 Task: Add Nature's Path Organic Flake Cereal to the cart.
Action: Mouse moved to (799, 285)
Screenshot: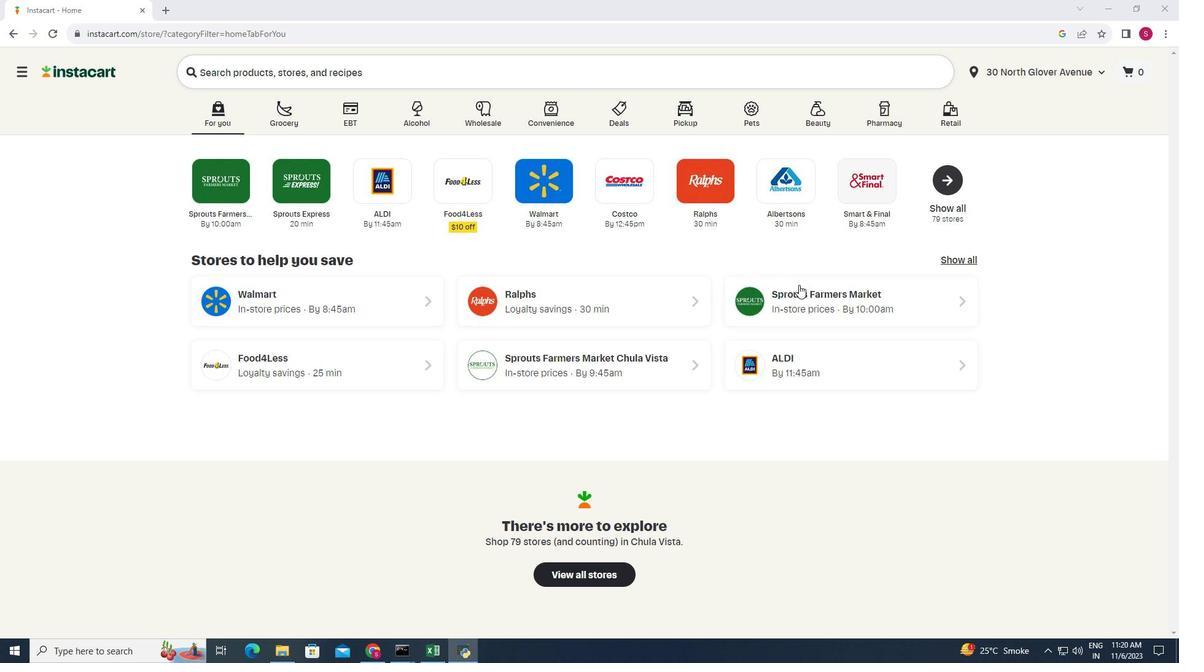 
Action: Mouse pressed left at (799, 285)
Screenshot: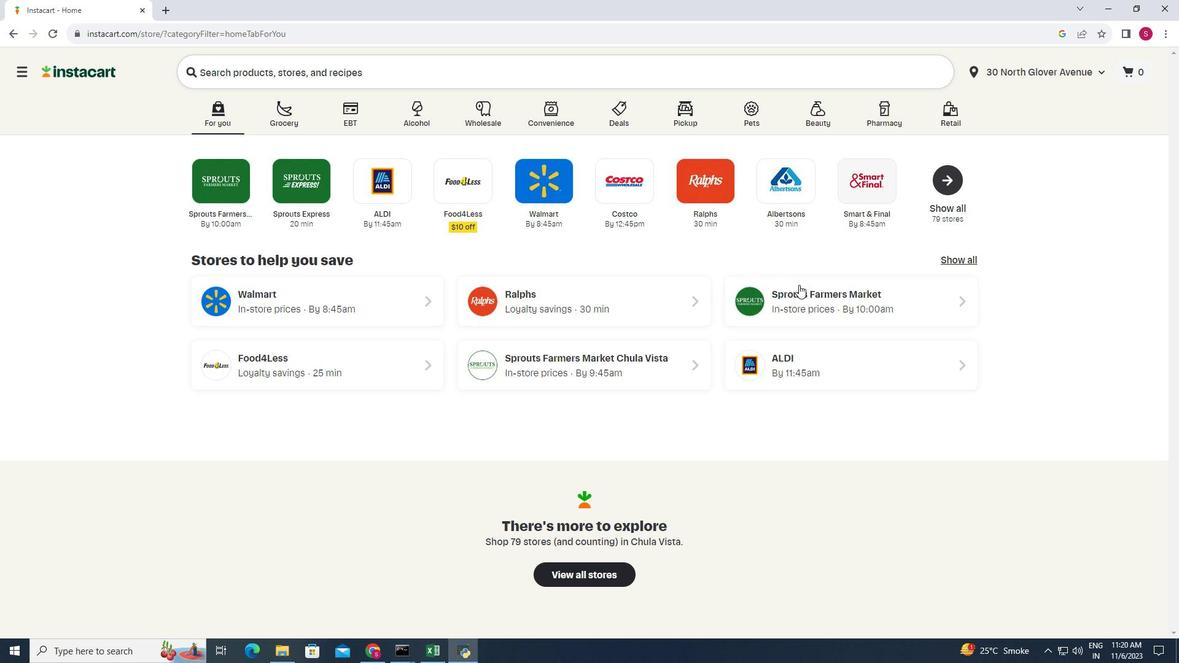 
Action: Mouse moved to (113, 429)
Screenshot: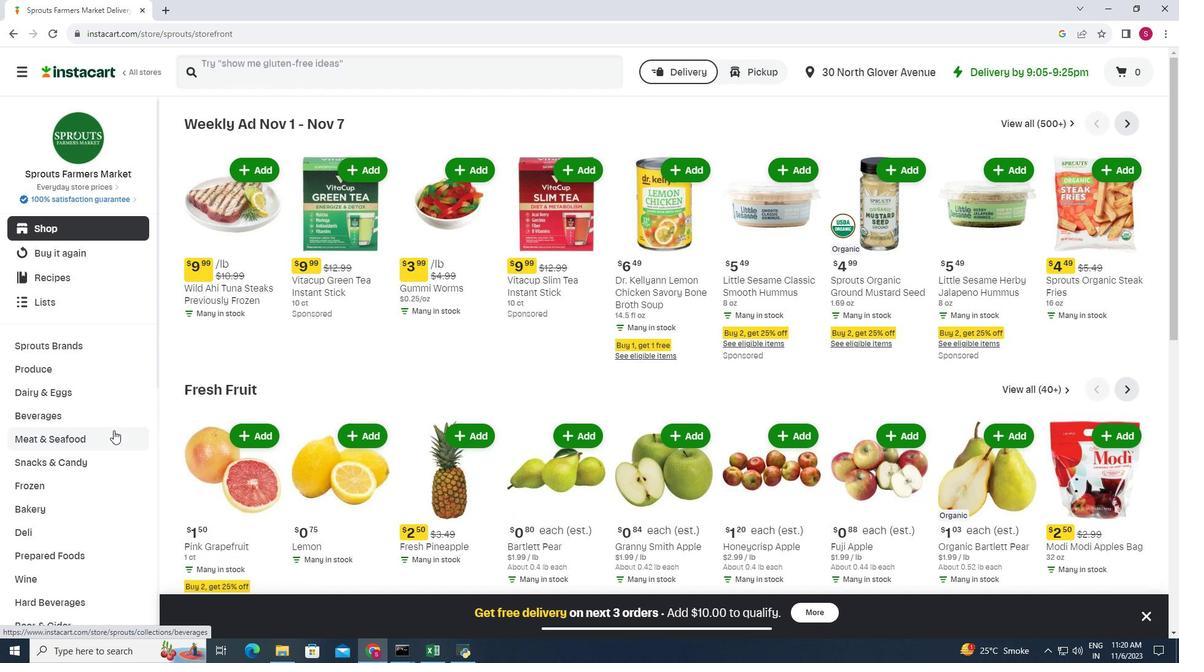 
Action: Mouse scrolled (113, 428) with delta (0, 0)
Screenshot: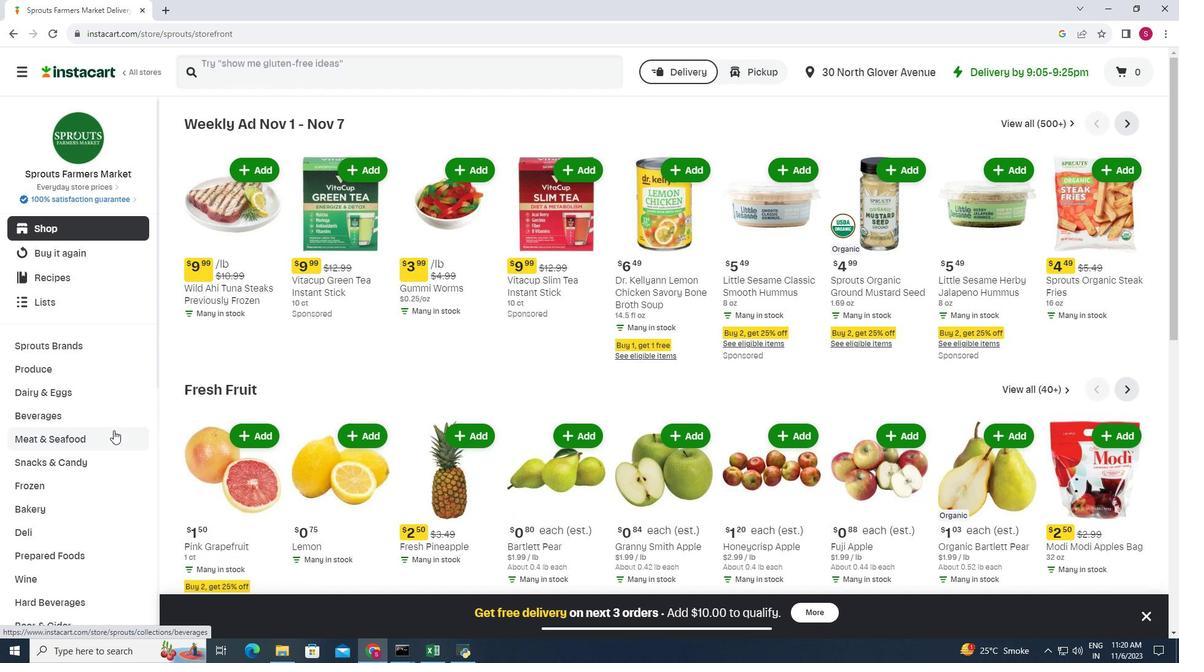 
Action: Mouse moved to (113, 430)
Screenshot: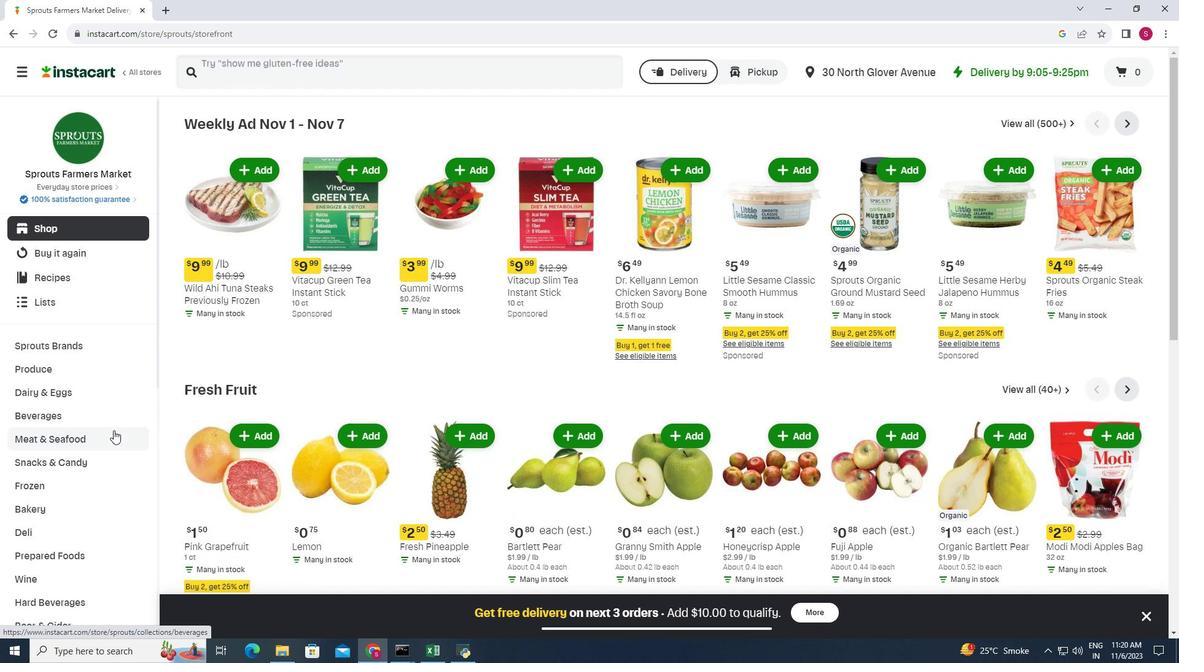 
Action: Mouse scrolled (113, 430) with delta (0, 0)
Screenshot: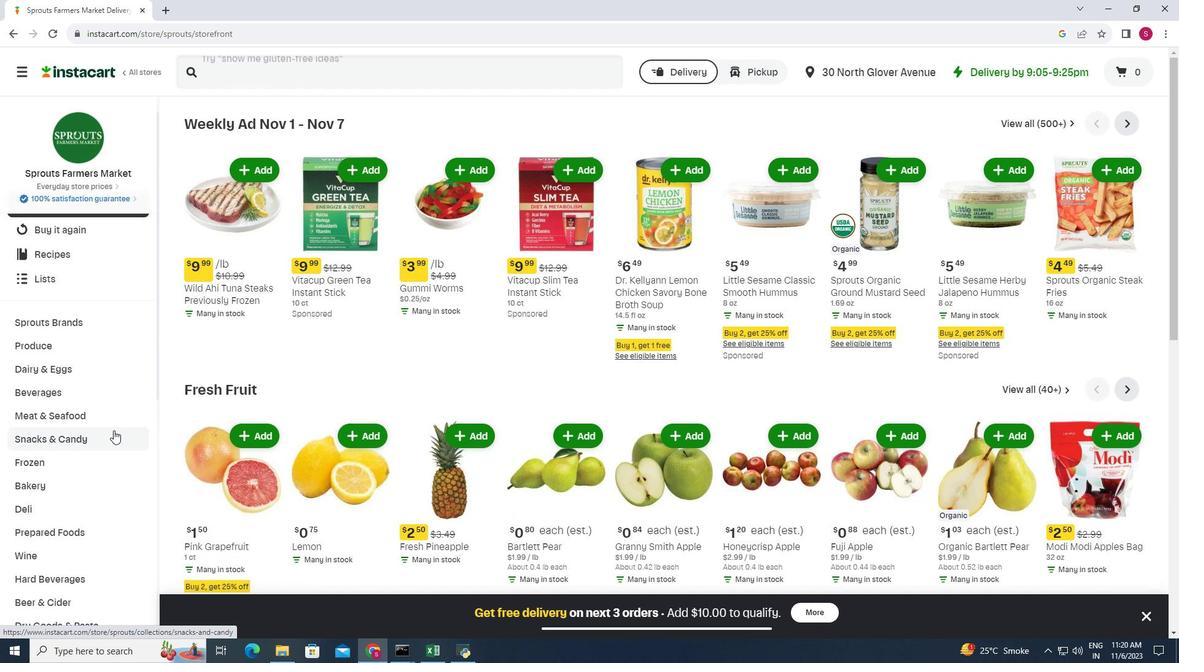 
Action: Mouse scrolled (113, 430) with delta (0, 0)
Screenshot: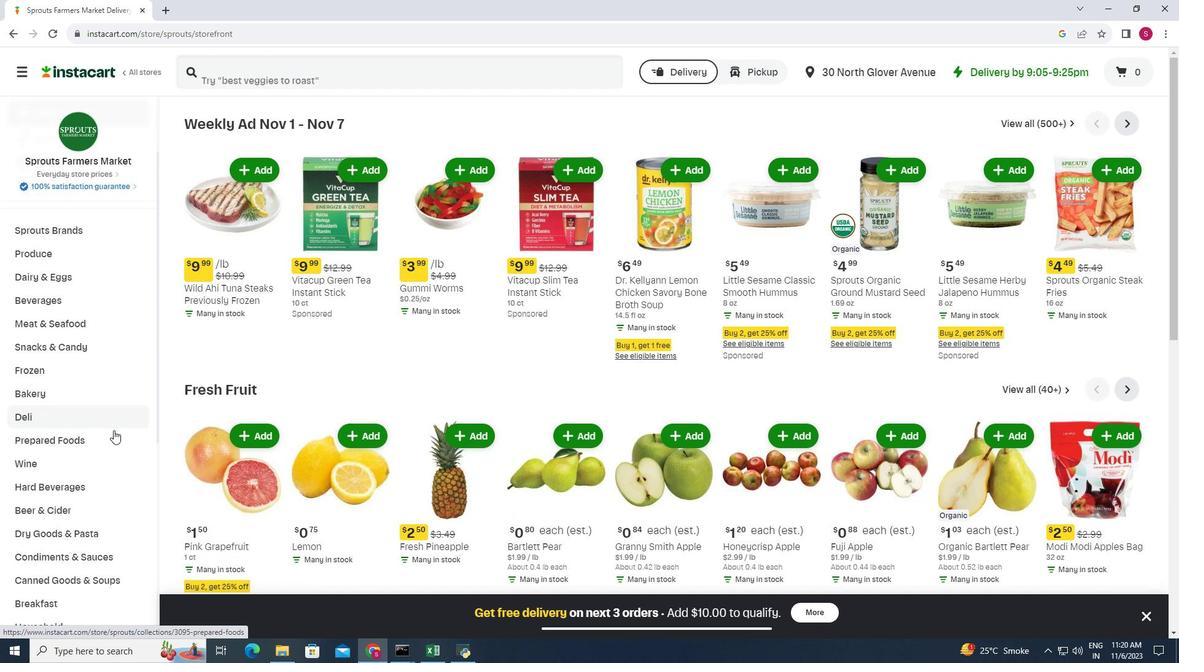 
Action: Mouse moved to (65, 541)
Screenshot: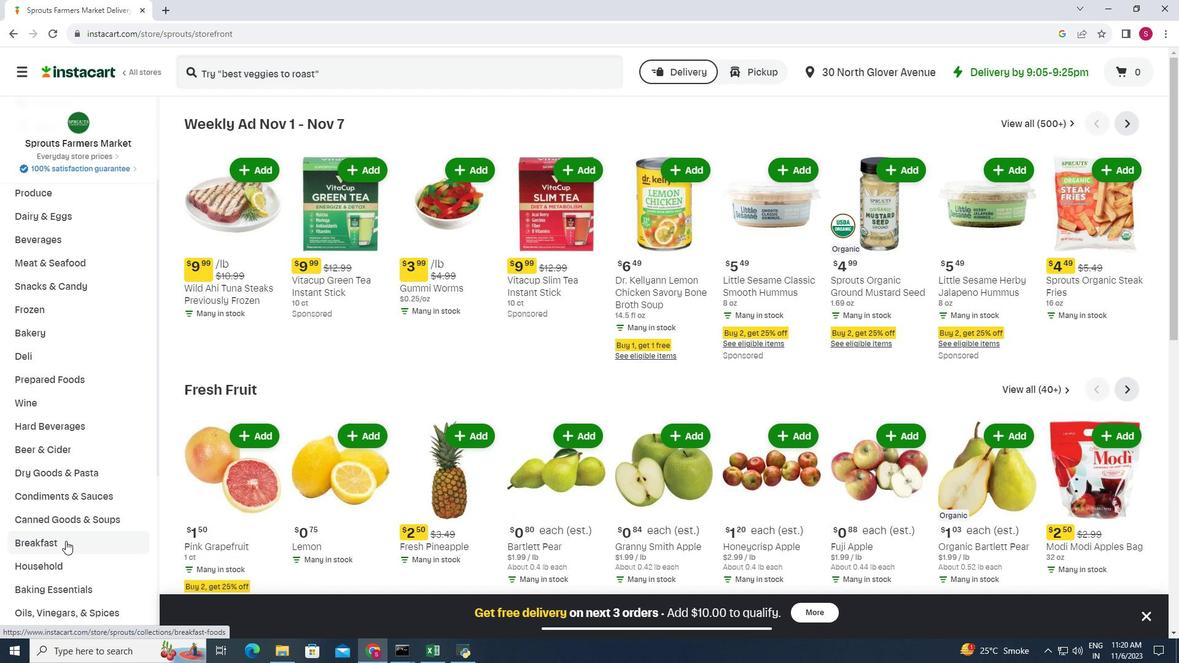 
Action: Mouse pressed left at (65, 541)
Screenshot: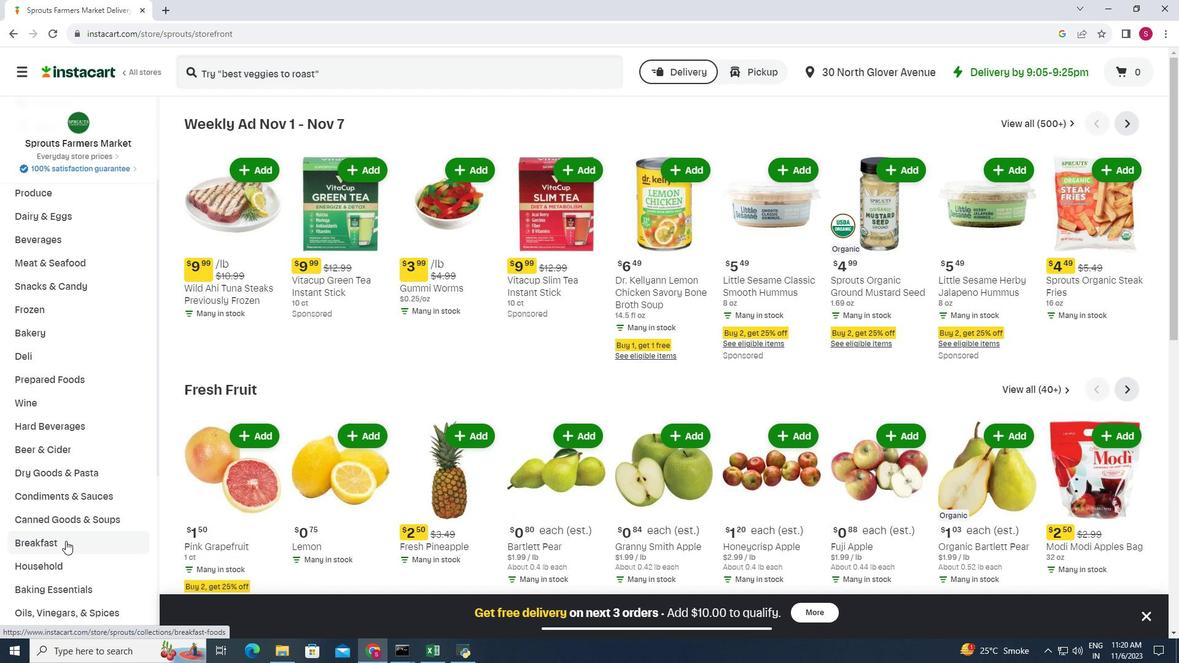 
Action: Mouse moved to (915, 158)
Screenshot: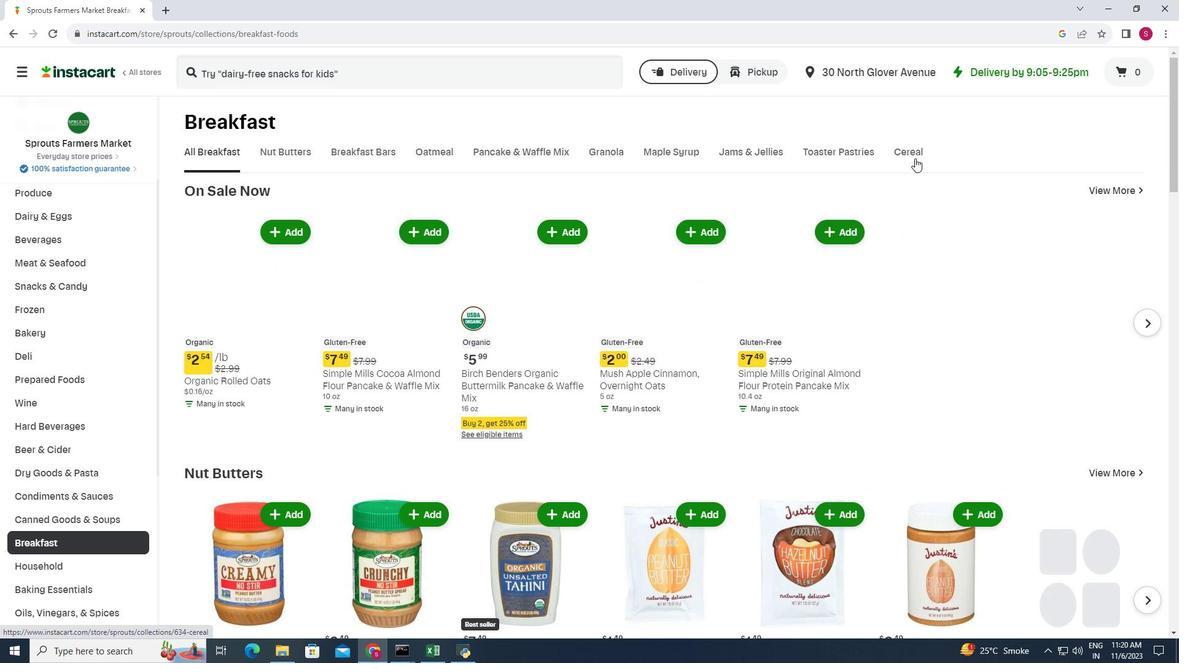 
Action: Mouse pressed left at (915, 158)
Screenshot: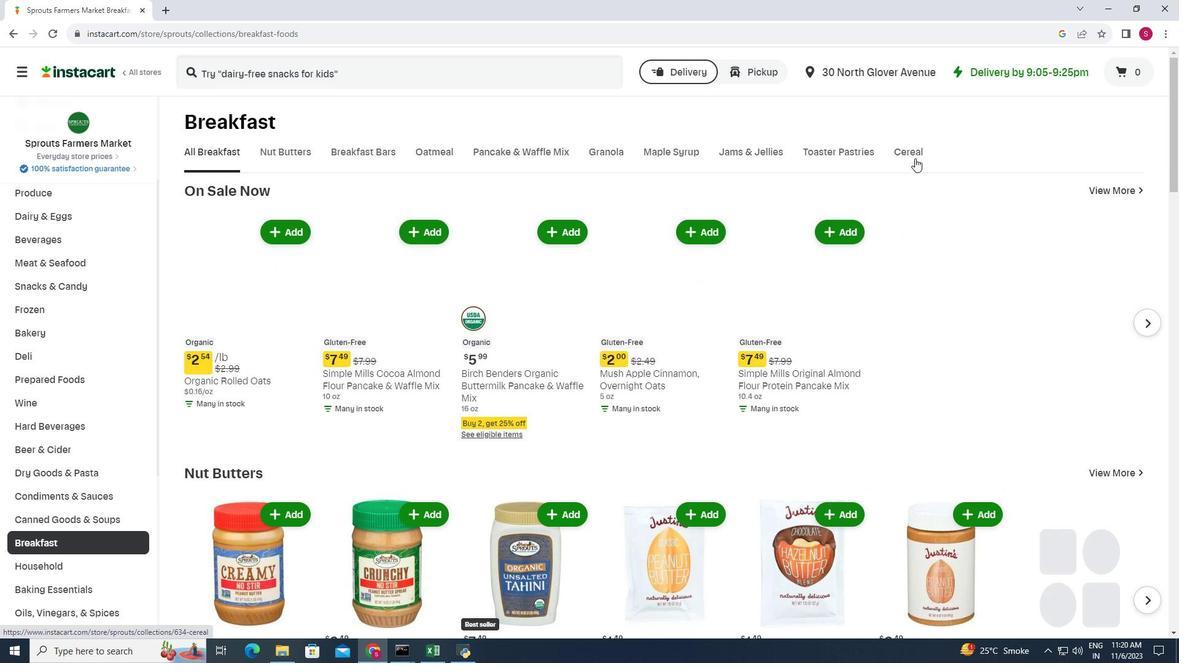 
Action: Mouse moved to (159, 237)
Screenshot: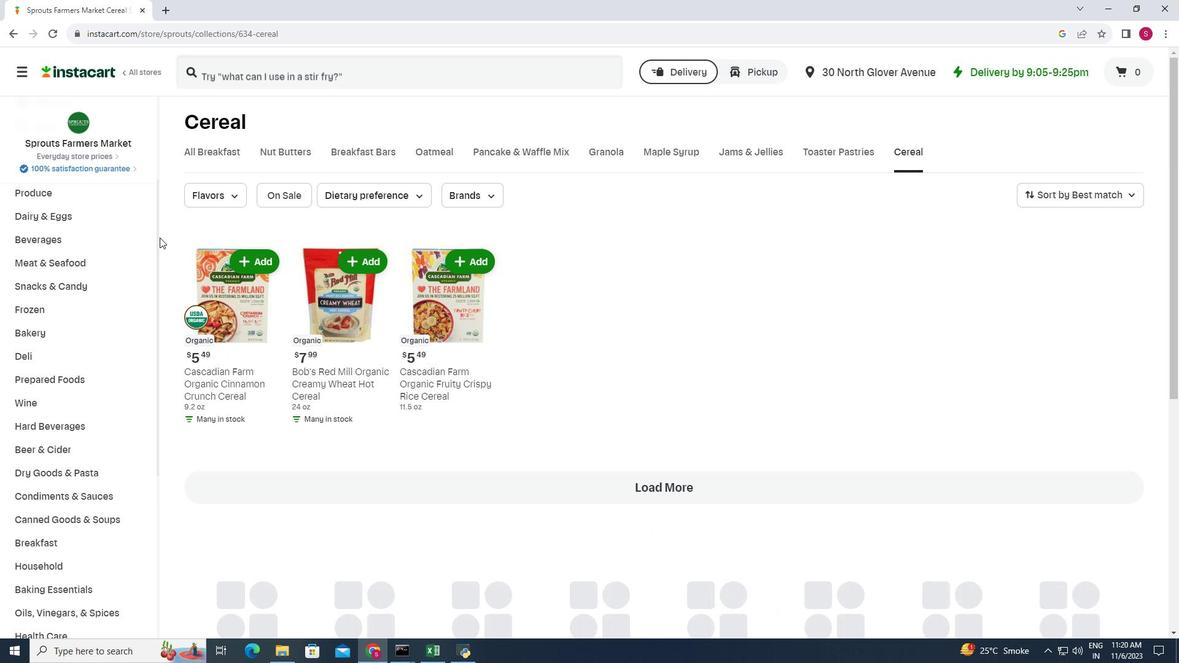 
Action: Mouse scrolled (159, 237) with delta (0, 0)
Screenshot: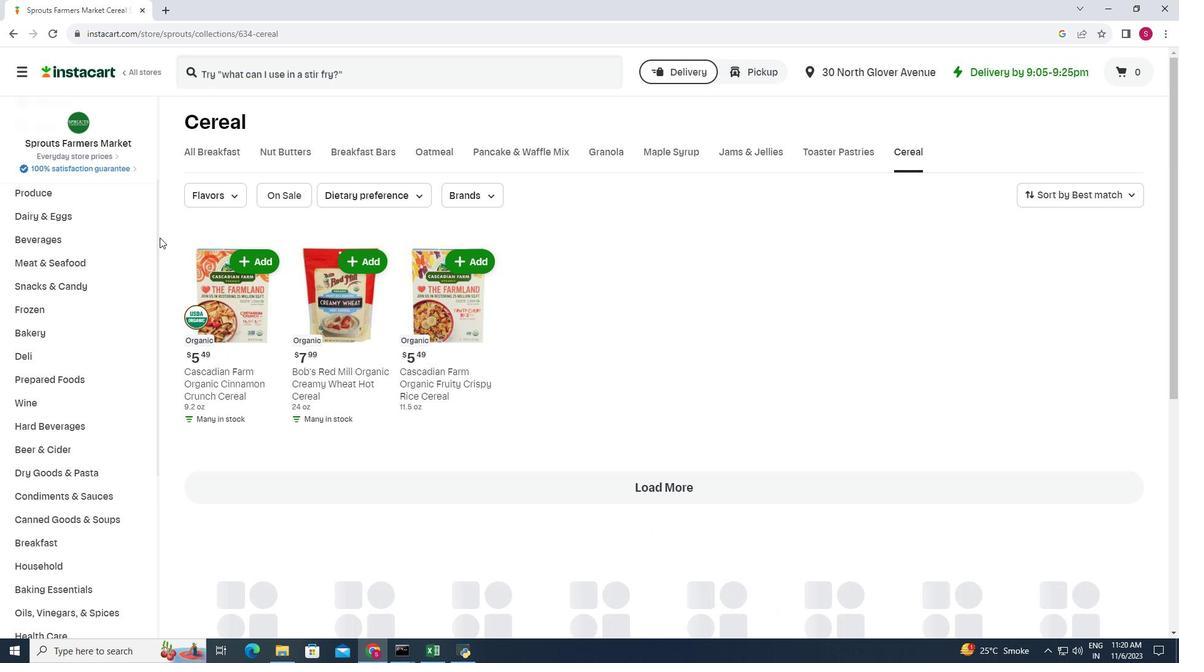 
Action: Mouse moved to (157, 260)
Screenshot: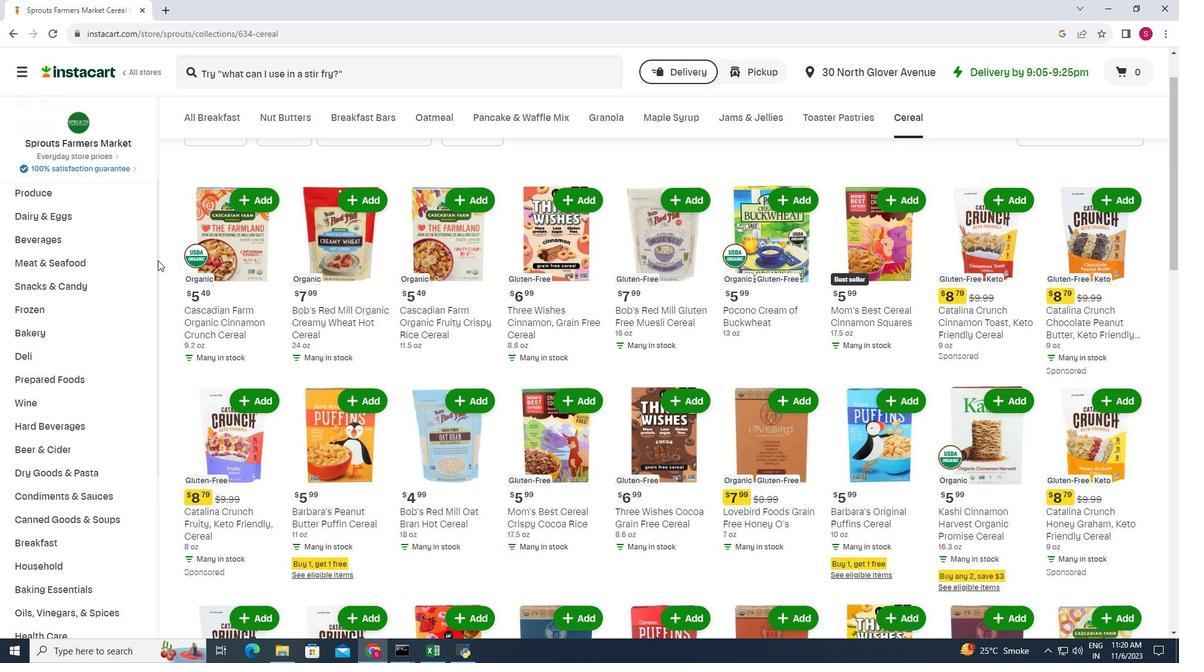 
Action: Mouse scrolled (157, 259) with delta (0, 0)
Screenshot: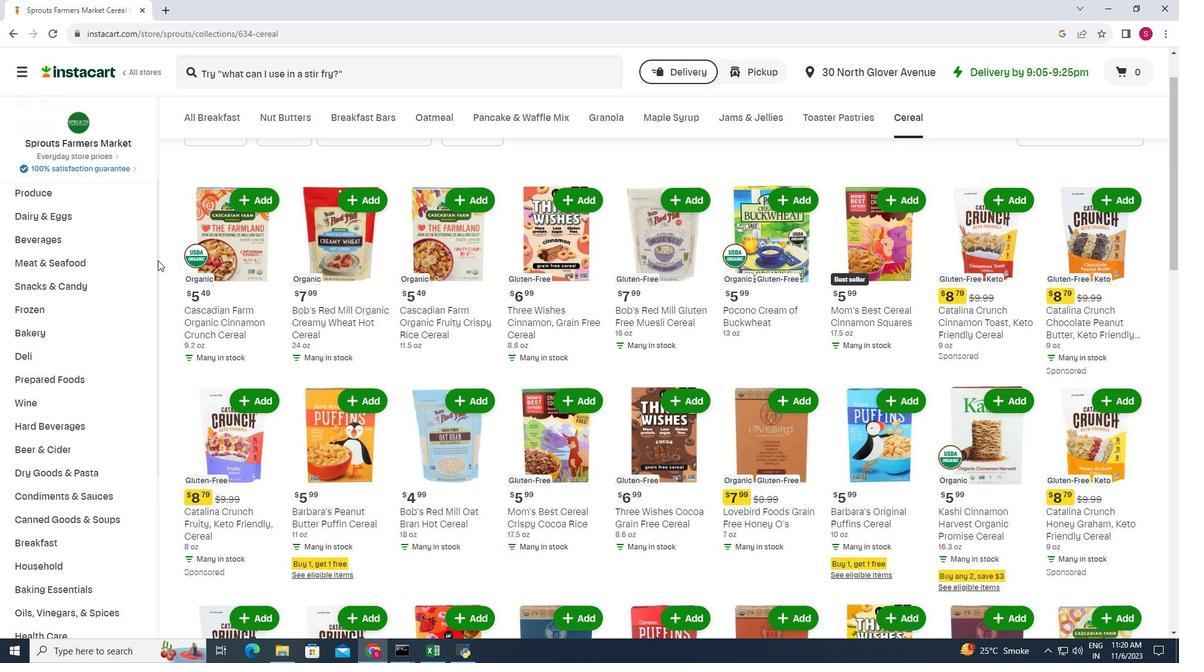 
Action: Mouse moved to (156, 272)
Screenshot: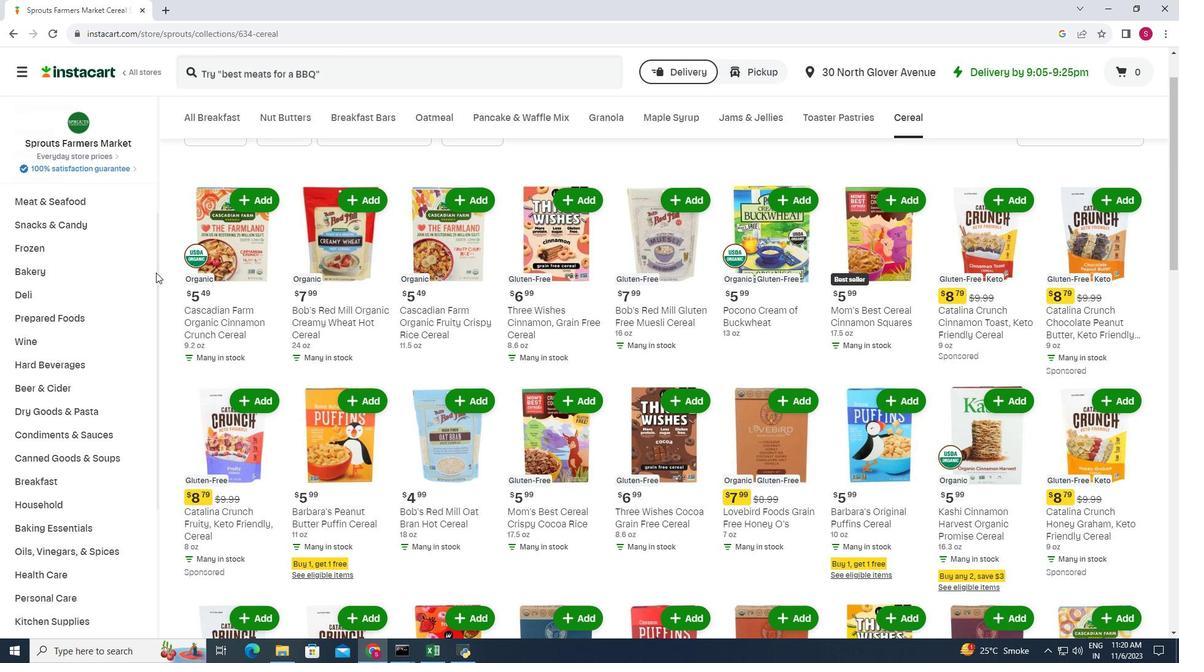 
Action: Mouse scrolled (156, 273) with delta (0, 0)
Screenshot: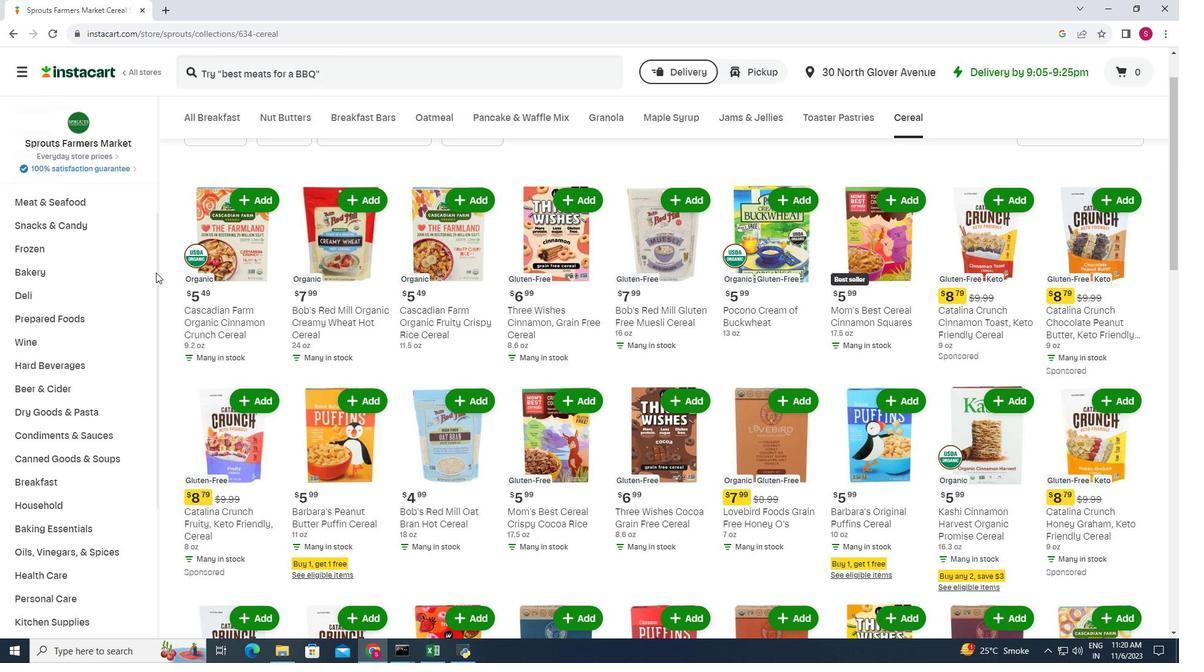 
Action: Mouse moved to (177, 272)
Screenshot: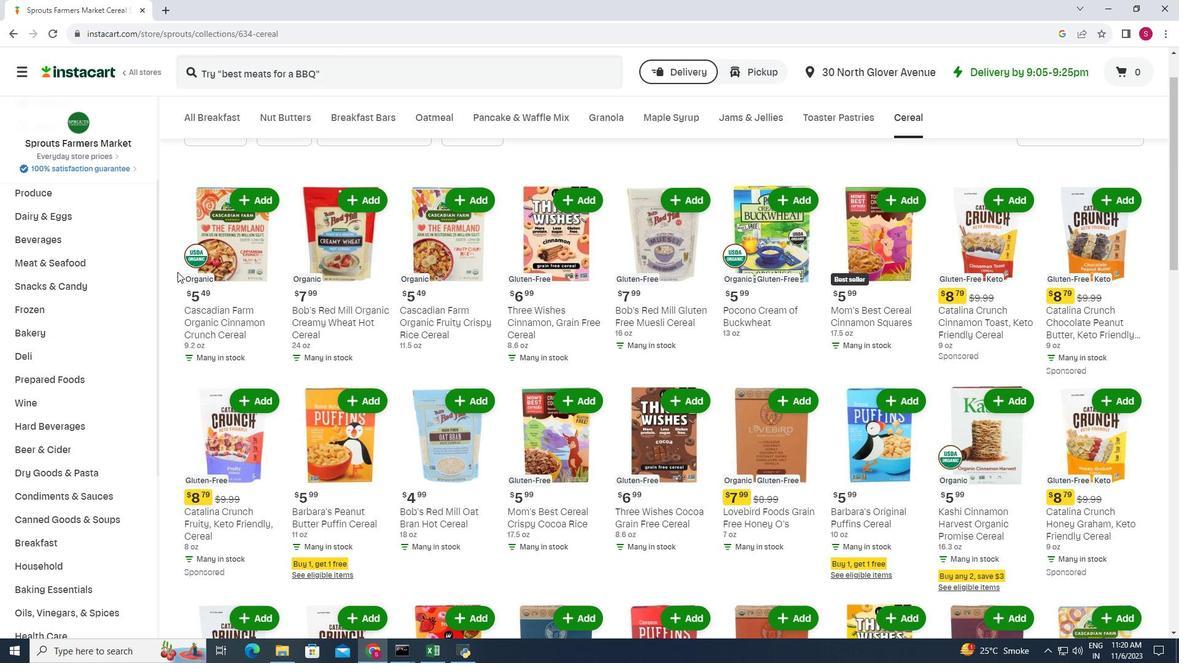 
Action: Mouse scrolled (177, 272) with delta (0, 0)
Screenshot: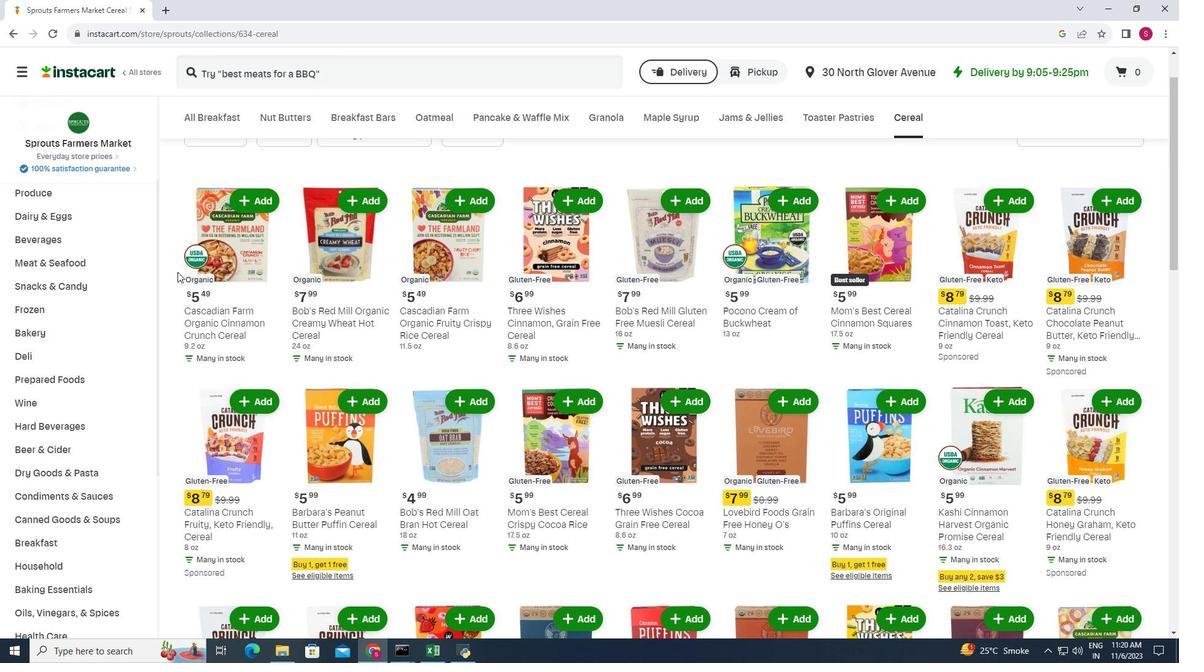 
Action: Mouse moved to (178, 273)
Screenshot: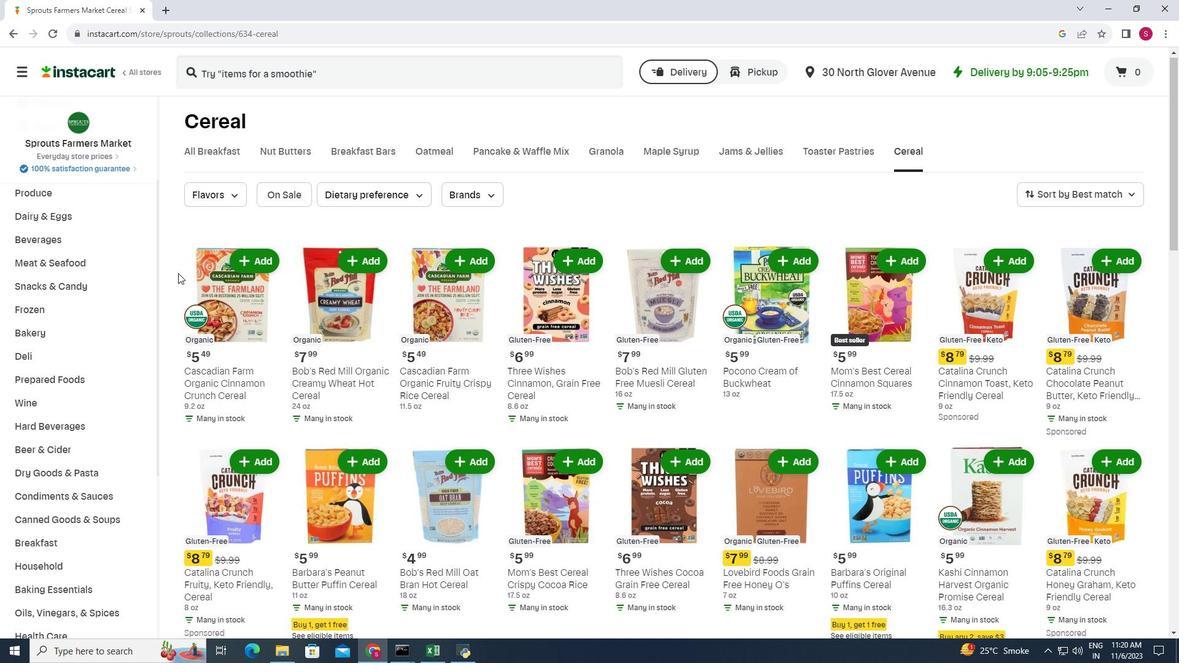 
Action: Mouse scrolled (178, 272) with delta (0, 0)
Screenshot: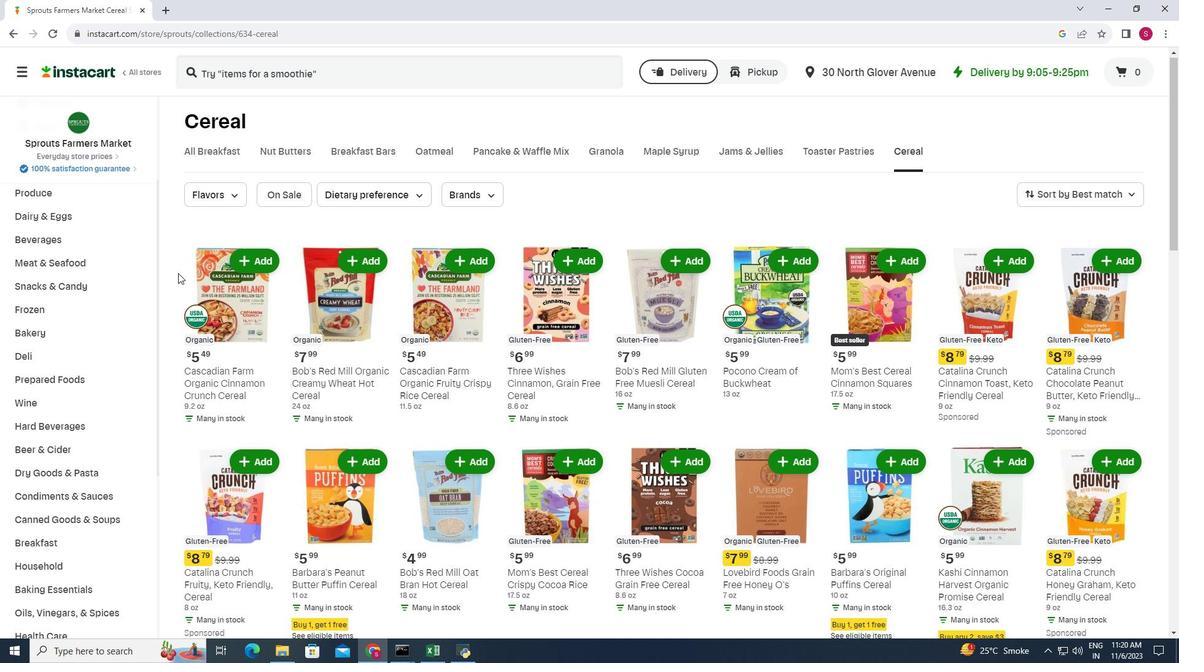 
Action: Mouse moved to (699, 345)
Screenshot: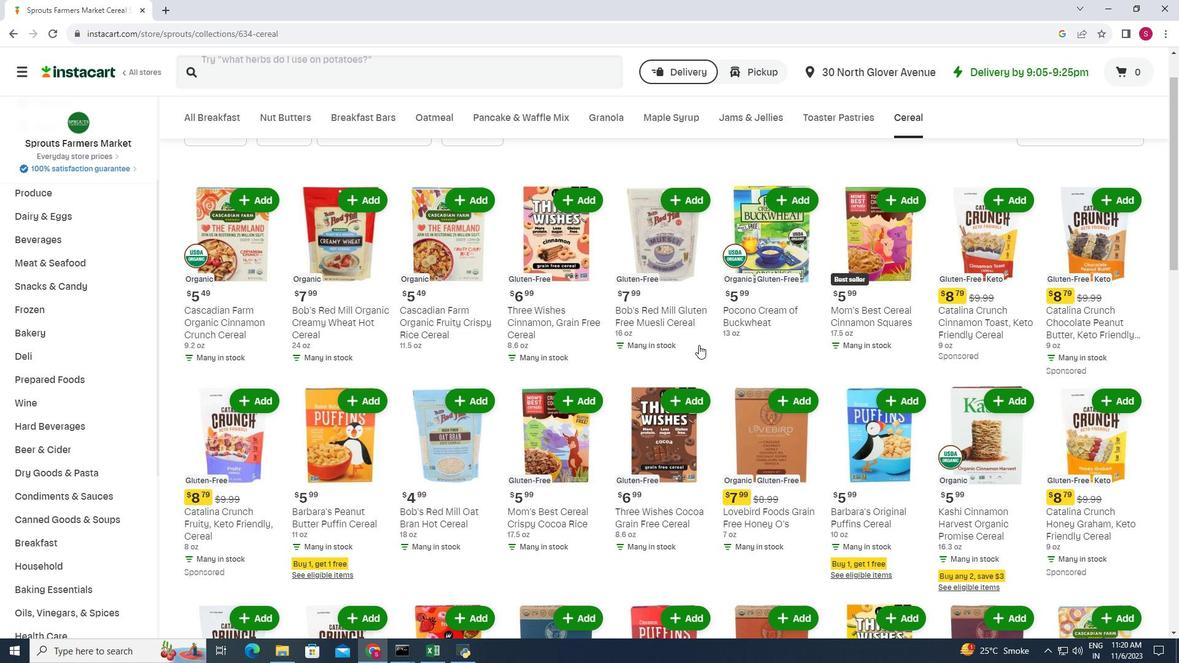 
Action: Mouse scrolled (699, 344) with delta (0, 0)
Screenshot: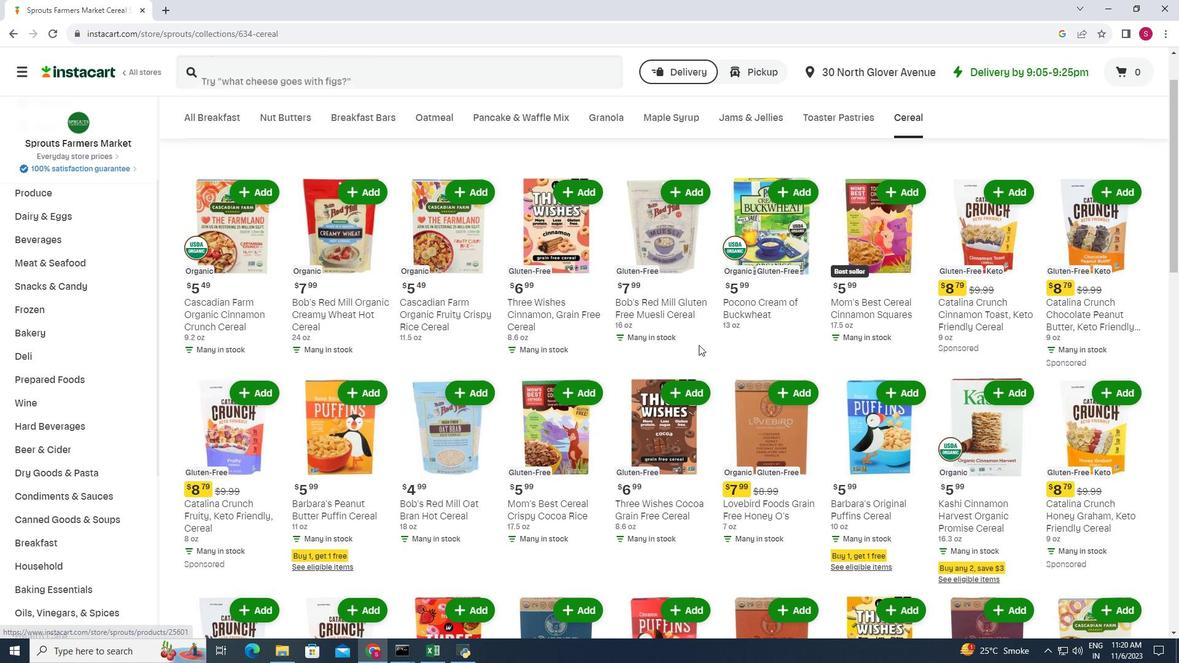 
Action: Mouse moved to (718, 338)
Screenshot: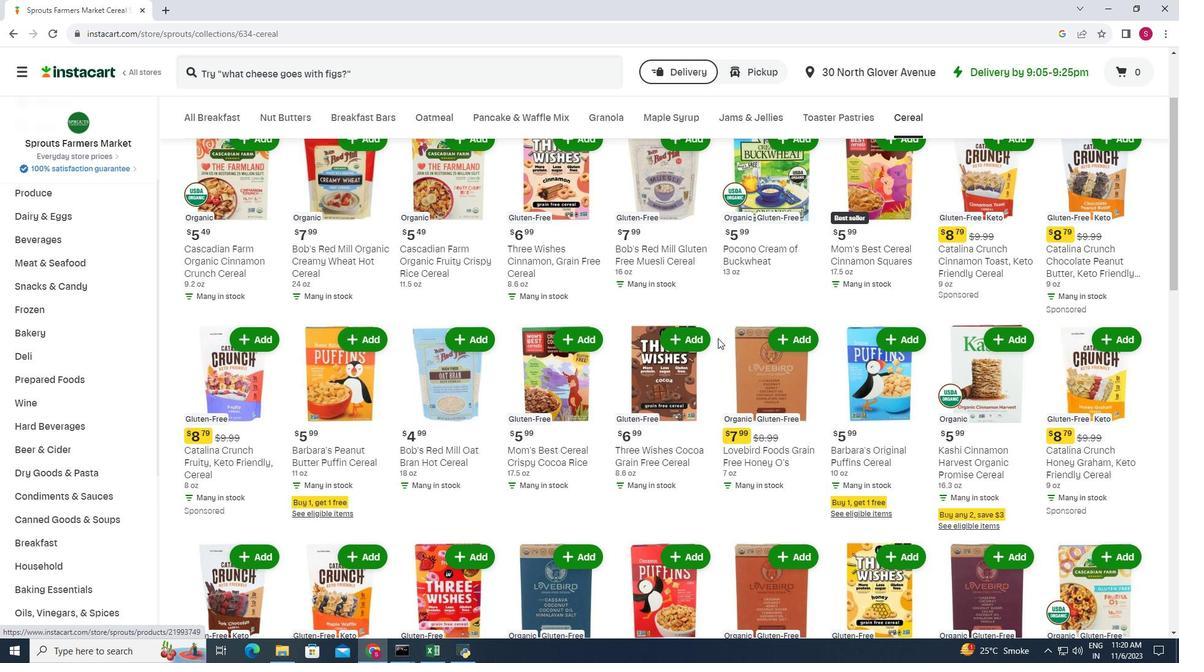 
Action: Mouse scrolled (718, 337) with delta (0, 0)
Screenshot: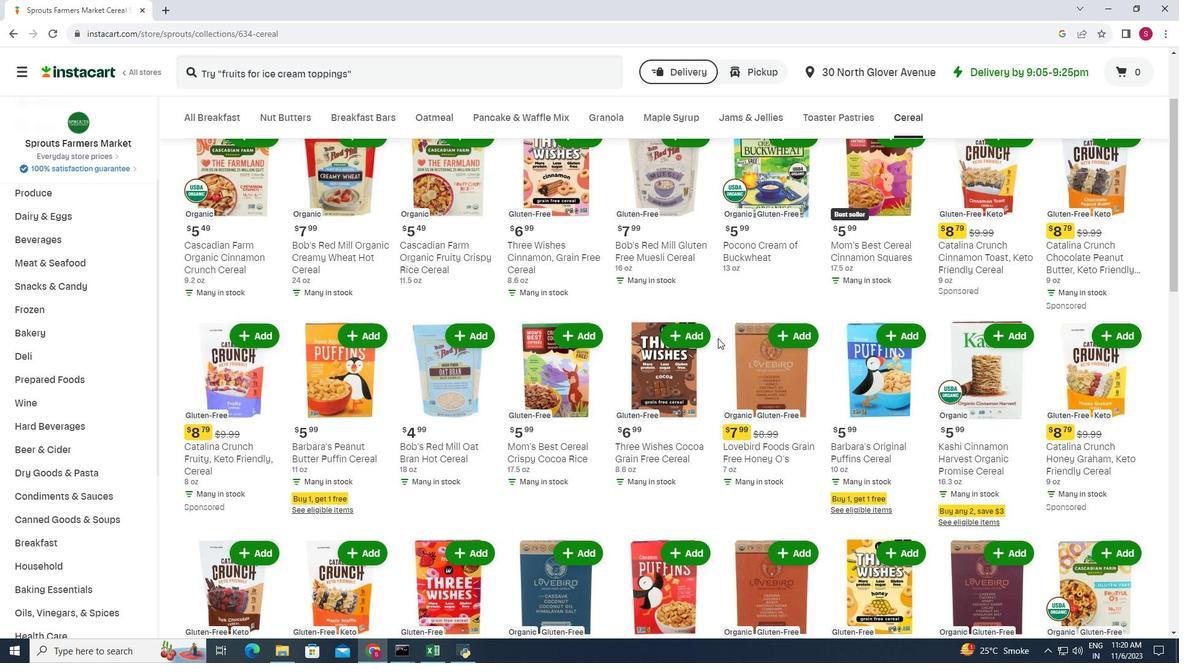 
Action: Mouse scrolled (718, 337) with delta (0, 0)
Screenshot: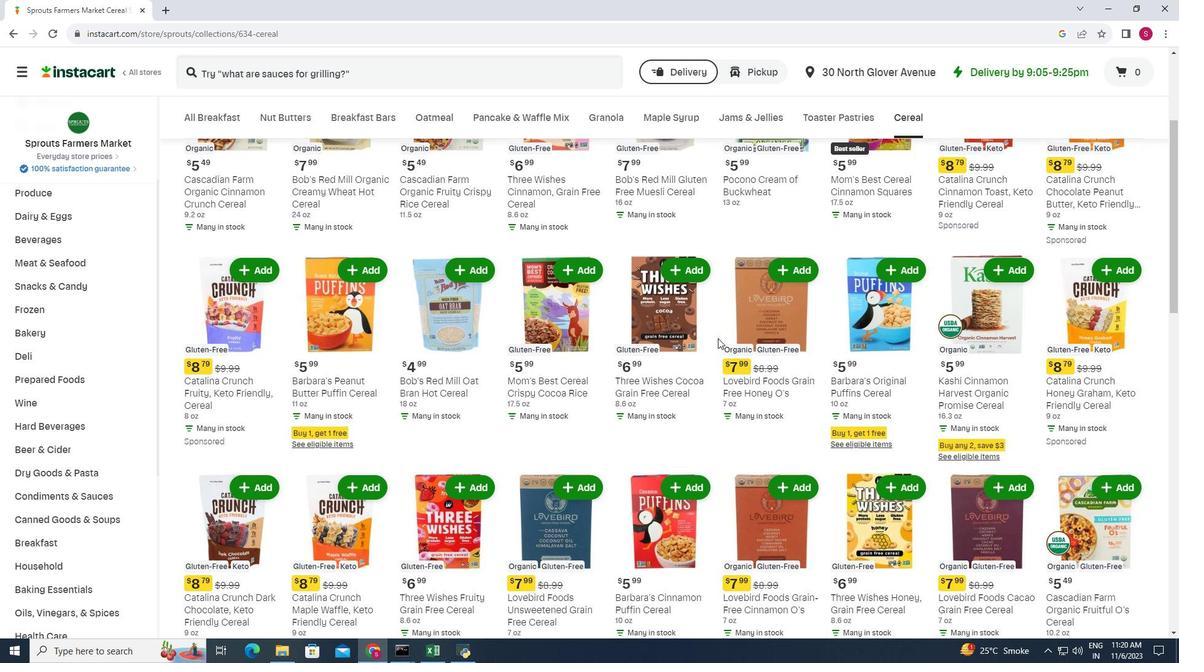 
Action: Mouse scrolled (718, 339) with delta (0, 0)
Screenshot: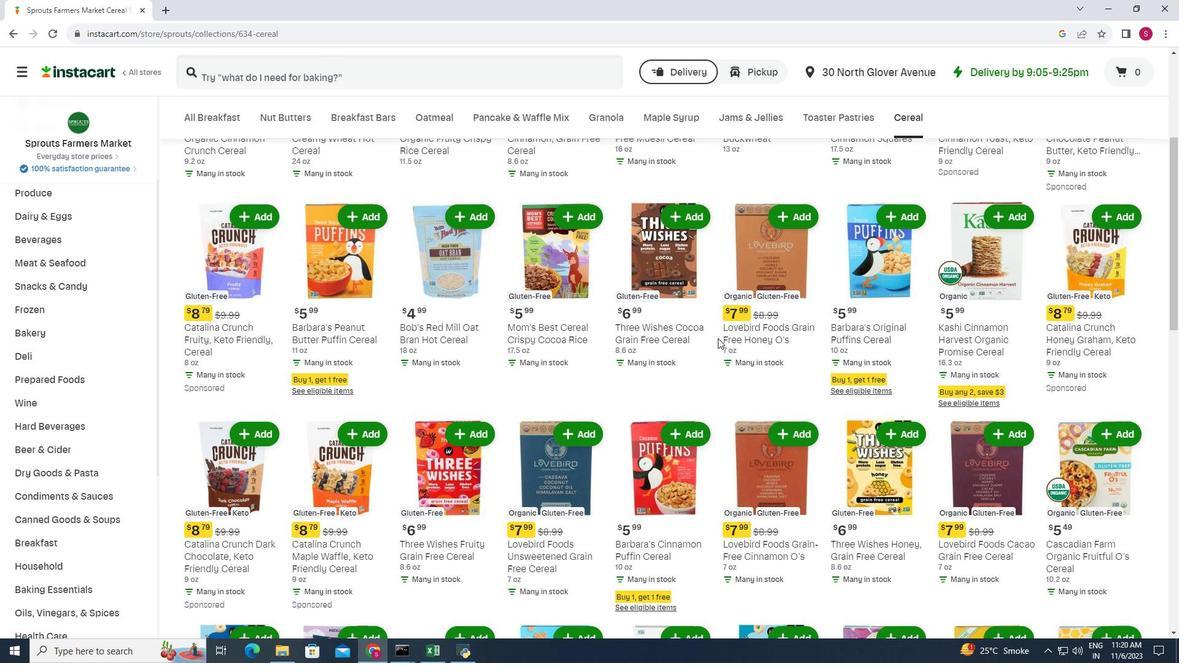 
Action: Mouse scrolled (718, 337) with delta (0, 0)
Screenshot: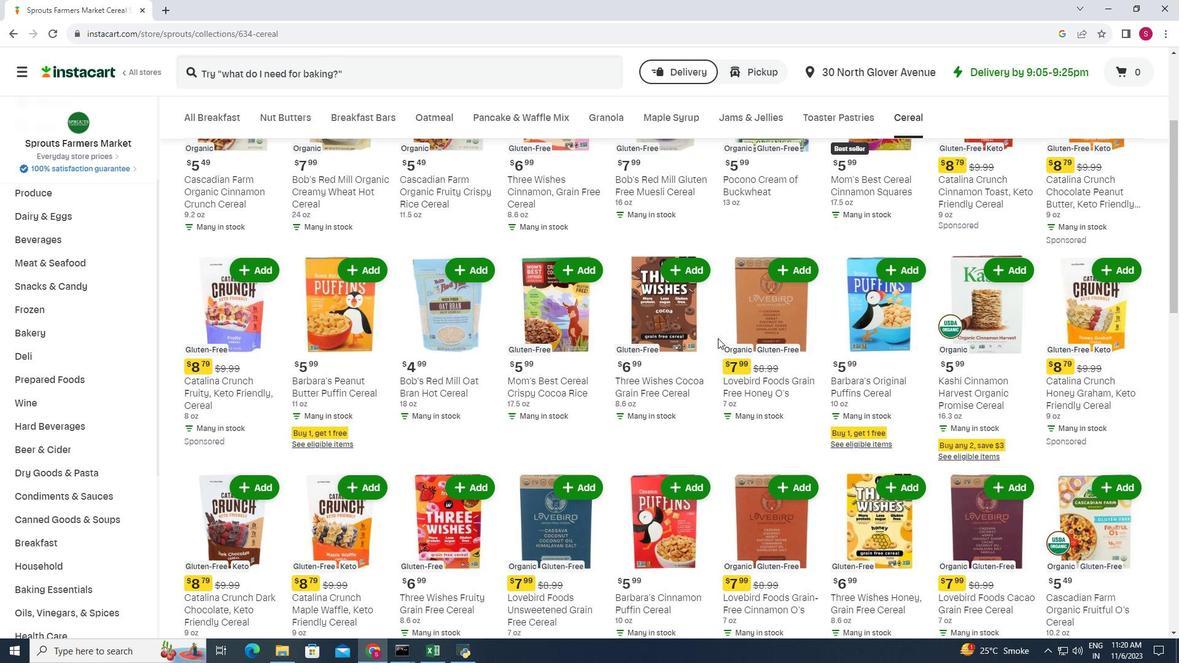 
Action: Mouse scrolled (718, 337) with delta (0, 0)
Screenshot: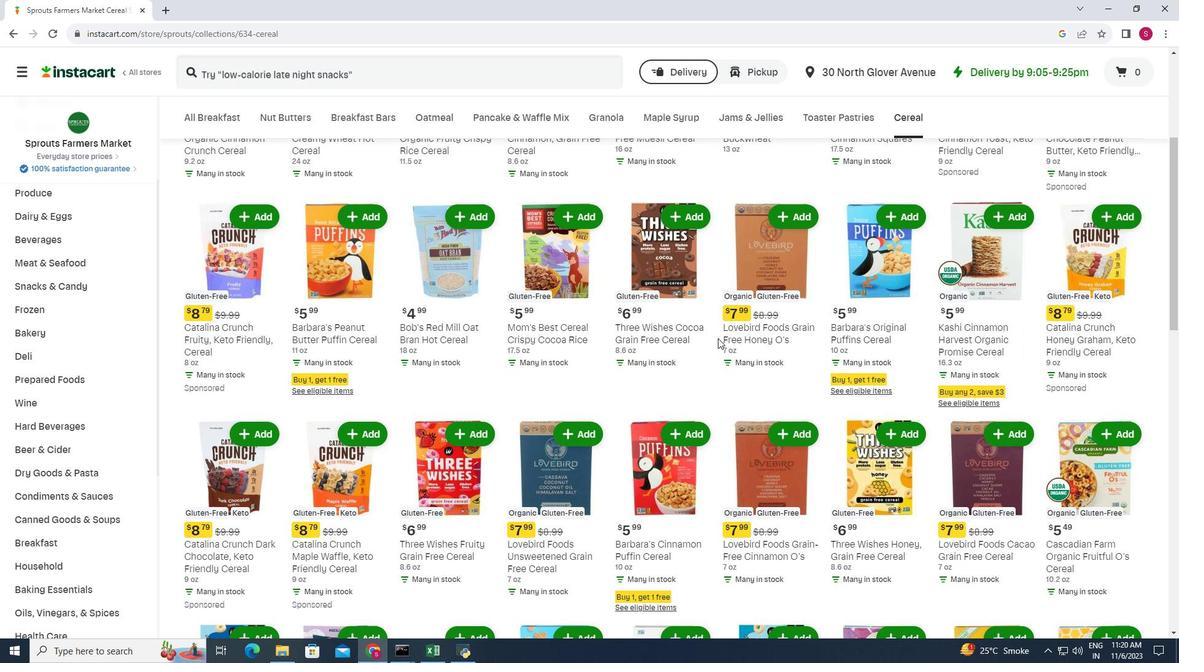 
Action: Mouse scrolled (718, 337) with delta (0, 0)
Screenshot: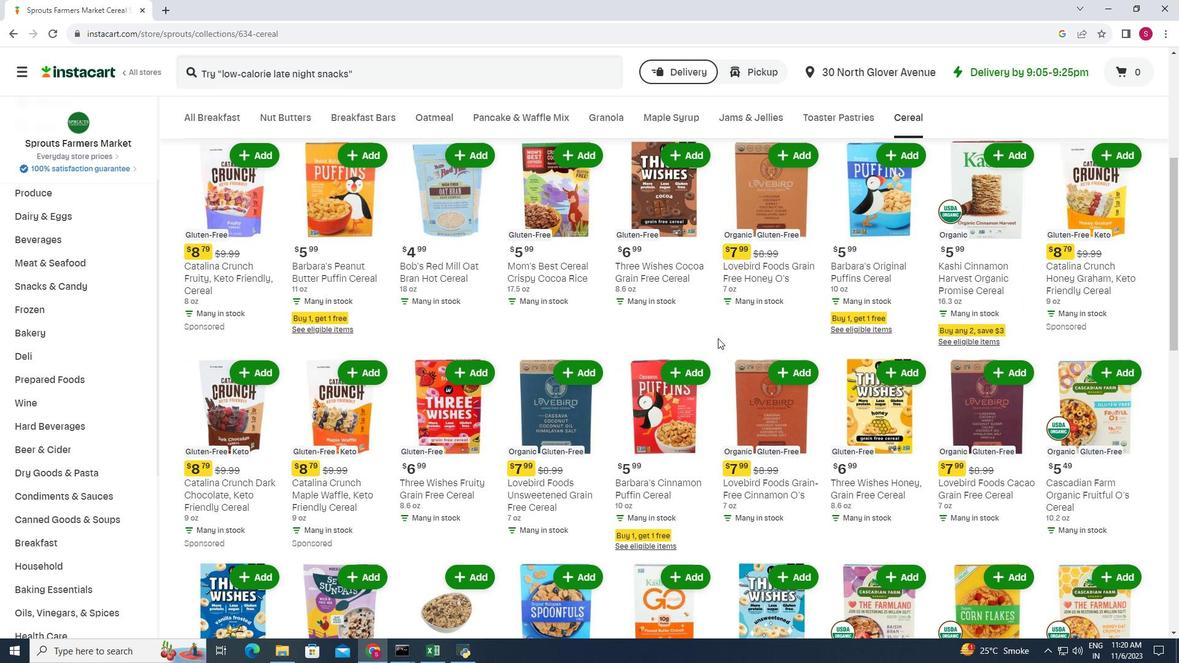 
Action: Mouse scrolled (718, 337) with delta (0, 0)
Screenshot: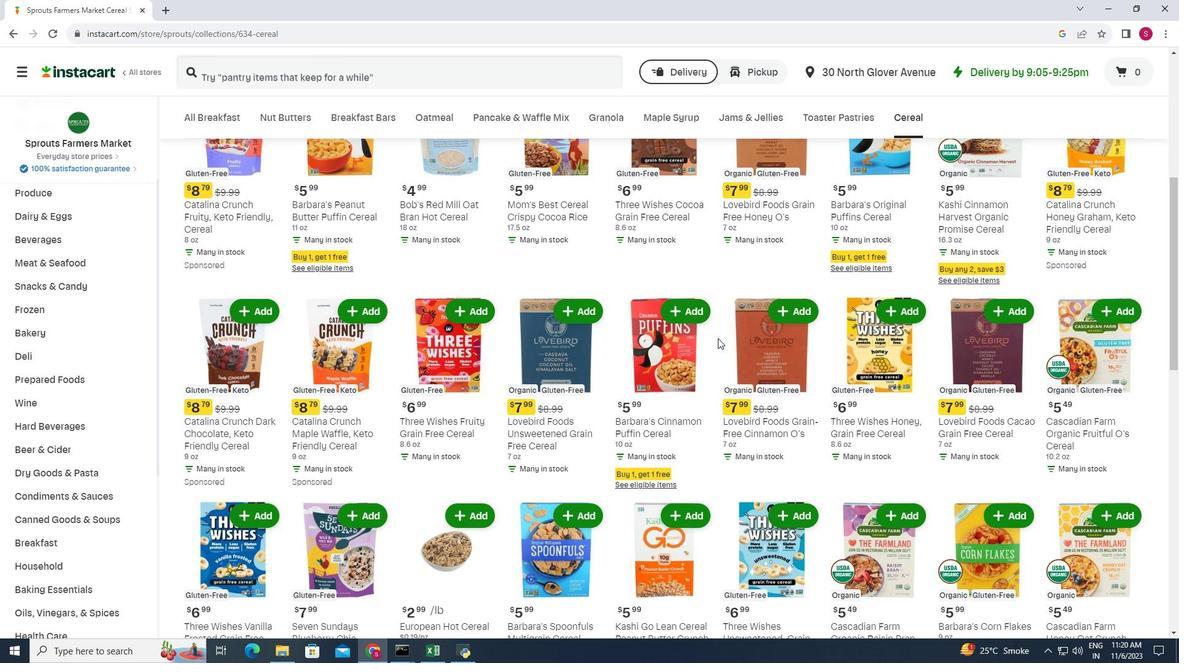 
Action: Mouse scrolled (718, 337) with delta (0, 0)
Screenshot: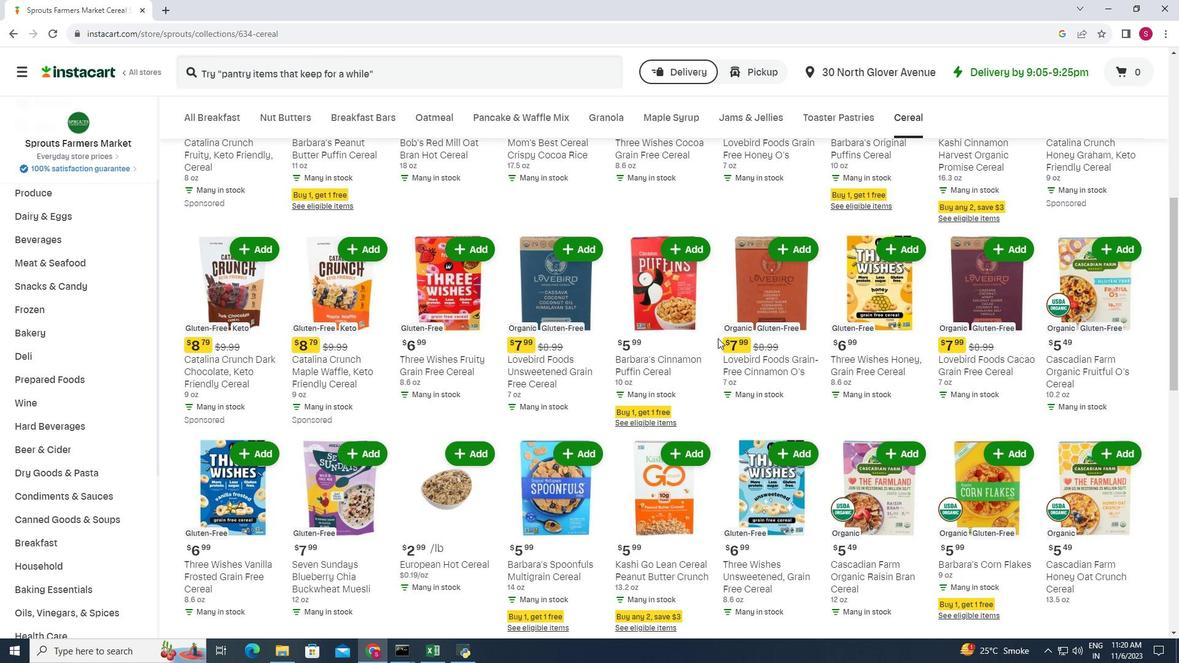 
Action: Mouse scrolled (718, 337) with delta (0, 0)
Screenshot: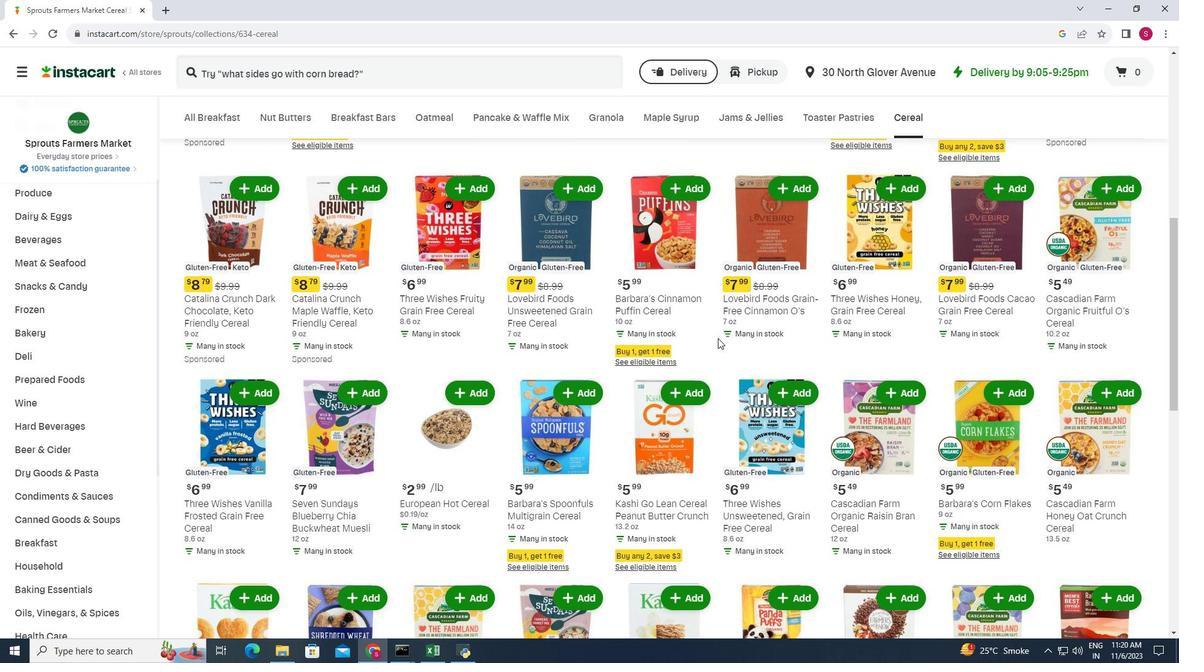 
Action: Mouse scrolled (718, 337) with delta (0, 0)
Screenshot: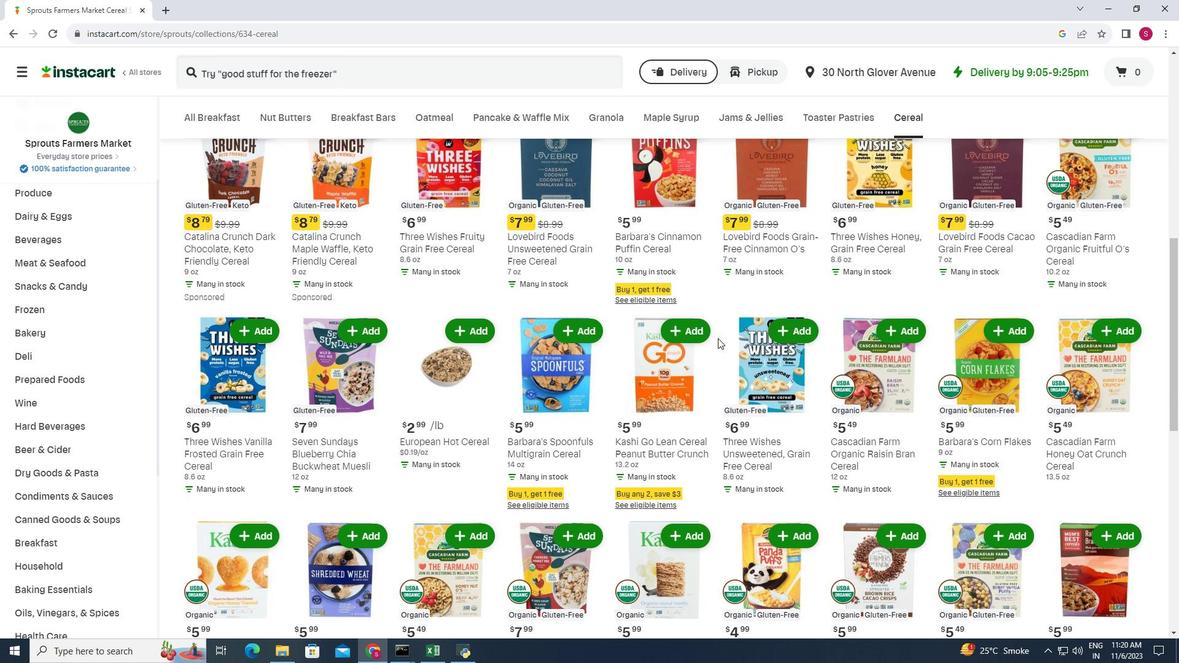 
Action: Mouse scrolled (718, 337) with delta (0, 0)
Screenshot: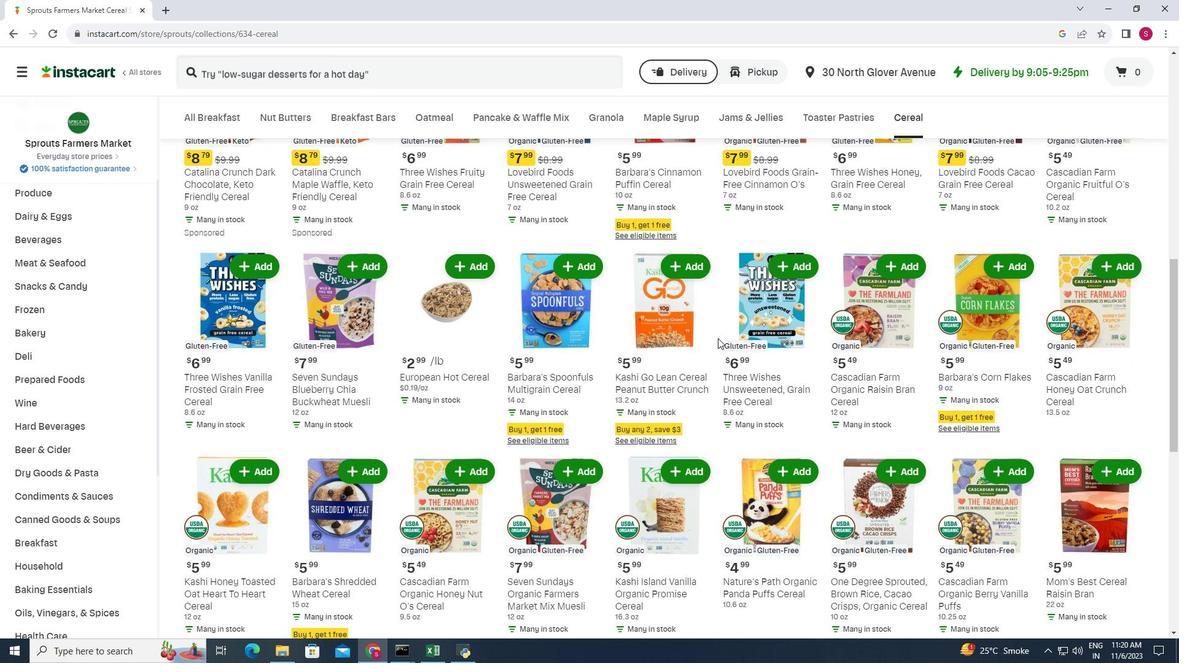 
Action: Mouse scrolled (718, 337) with delta (0, 0)
Screenshot: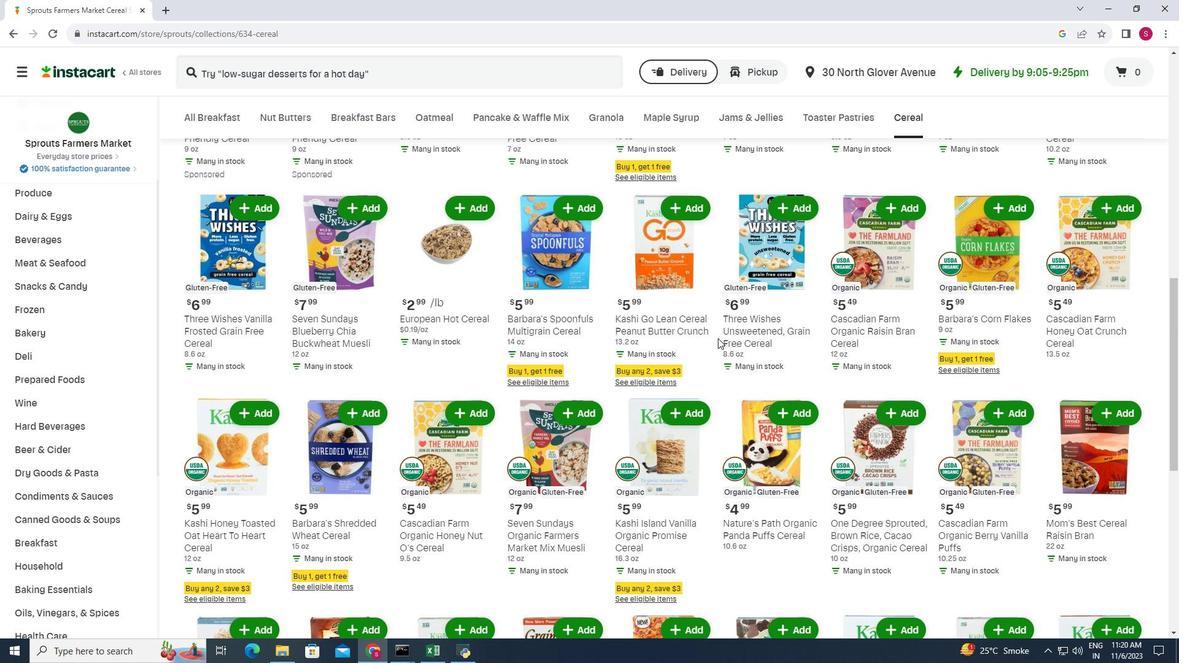 
Action: Mouse scrolled (718, 337) with delta (0, 0)
Screenshot: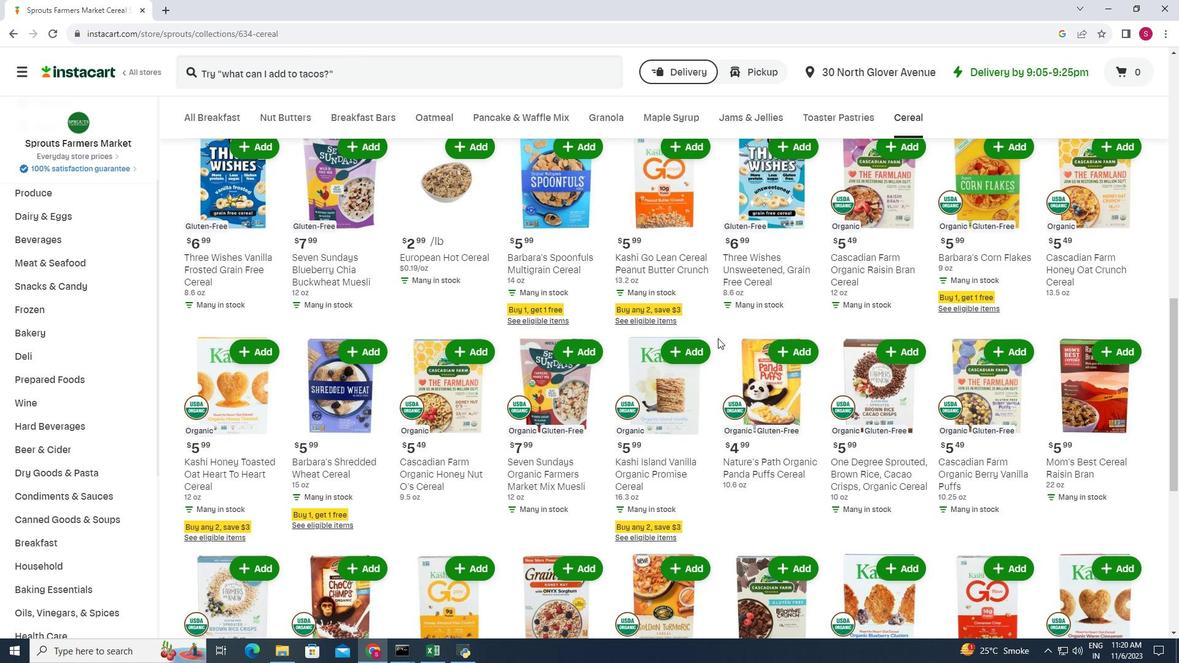 
Action: Mouse moved to (718, 338)
Screenshot: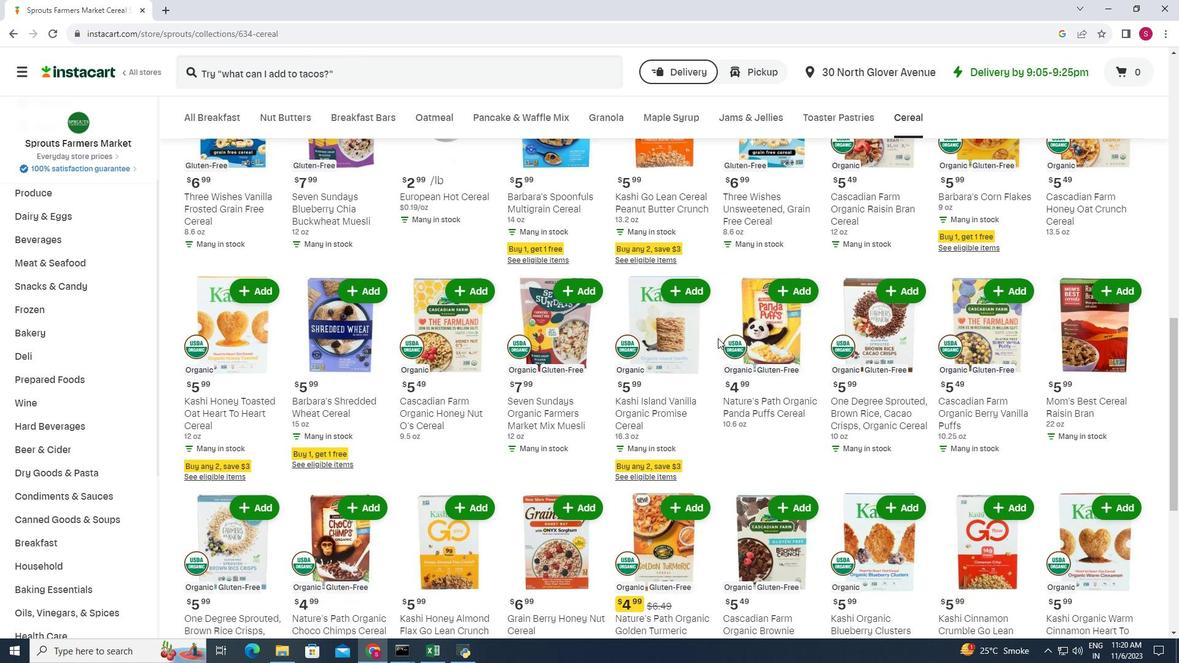 
Action: Mouse scrolled (718, 337) with delta (0, 0)
Screenshot: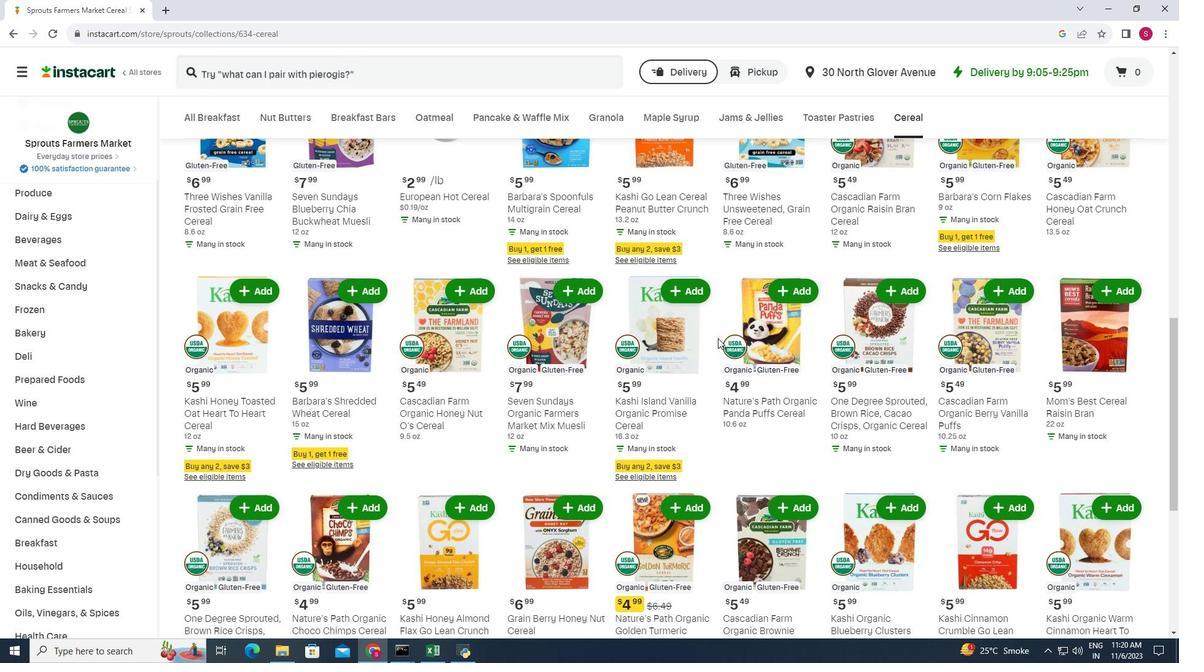 
Action: Mouse scrolled (718, 337) with delta (0, 0)
Screenshot: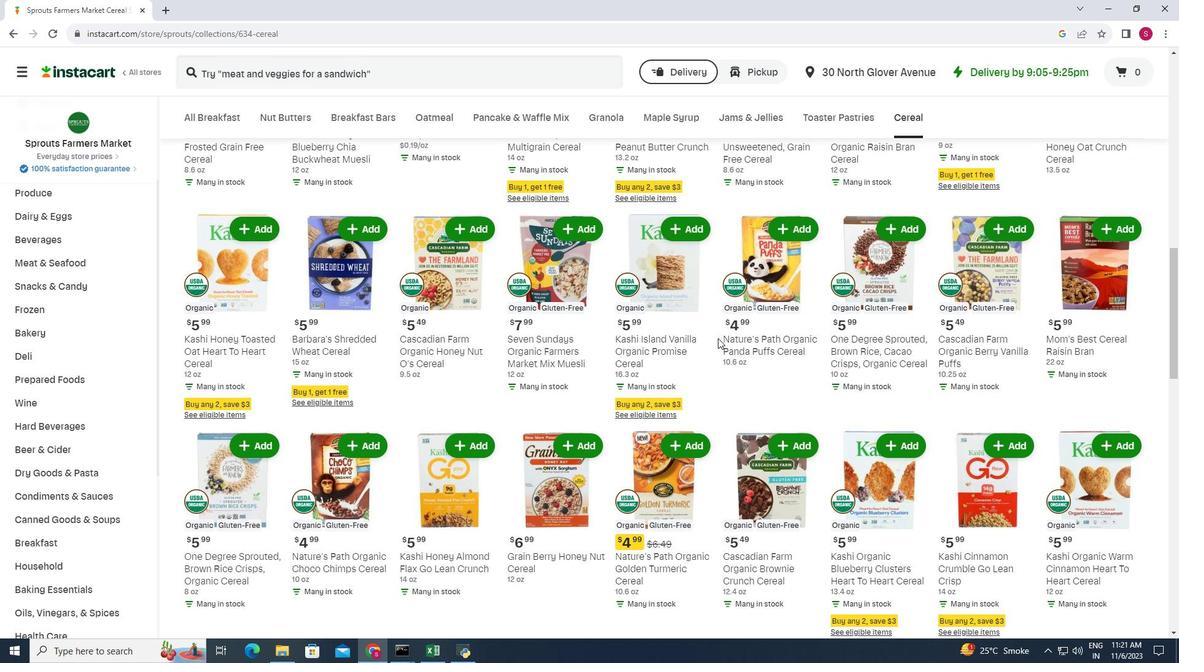 
Action: Mouse scrolled (718, 337) with delta (0, 0)
Screenshot: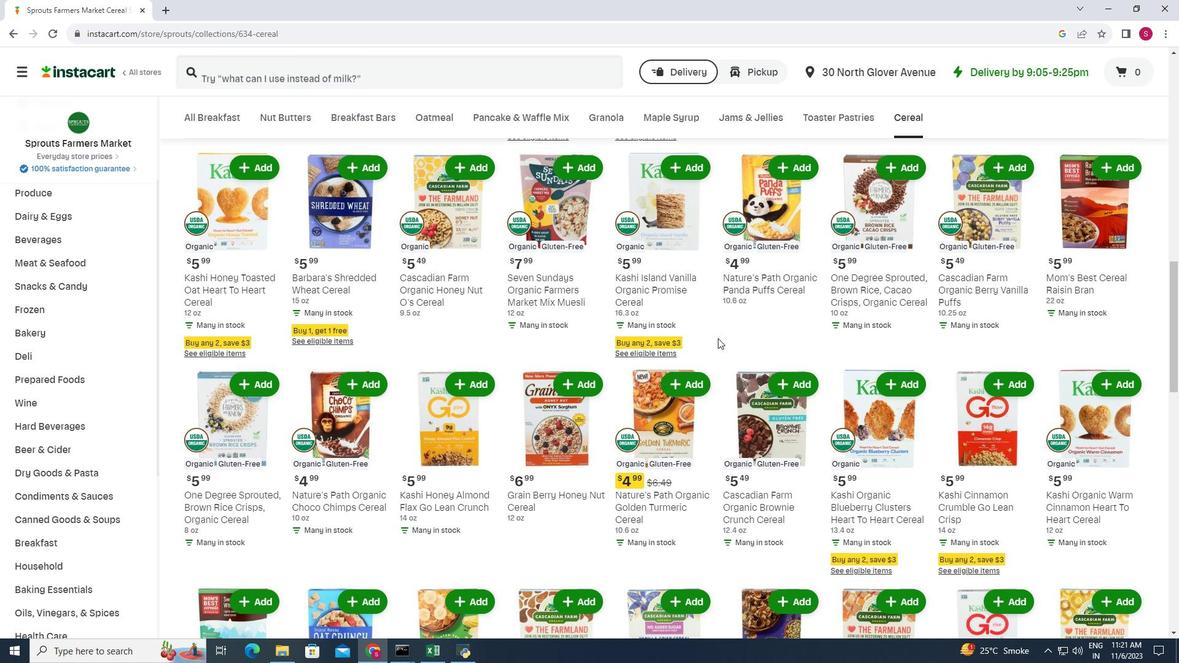 
Action: Mouse scrolled (718, 337) with delta (0, 0)
Screenshot: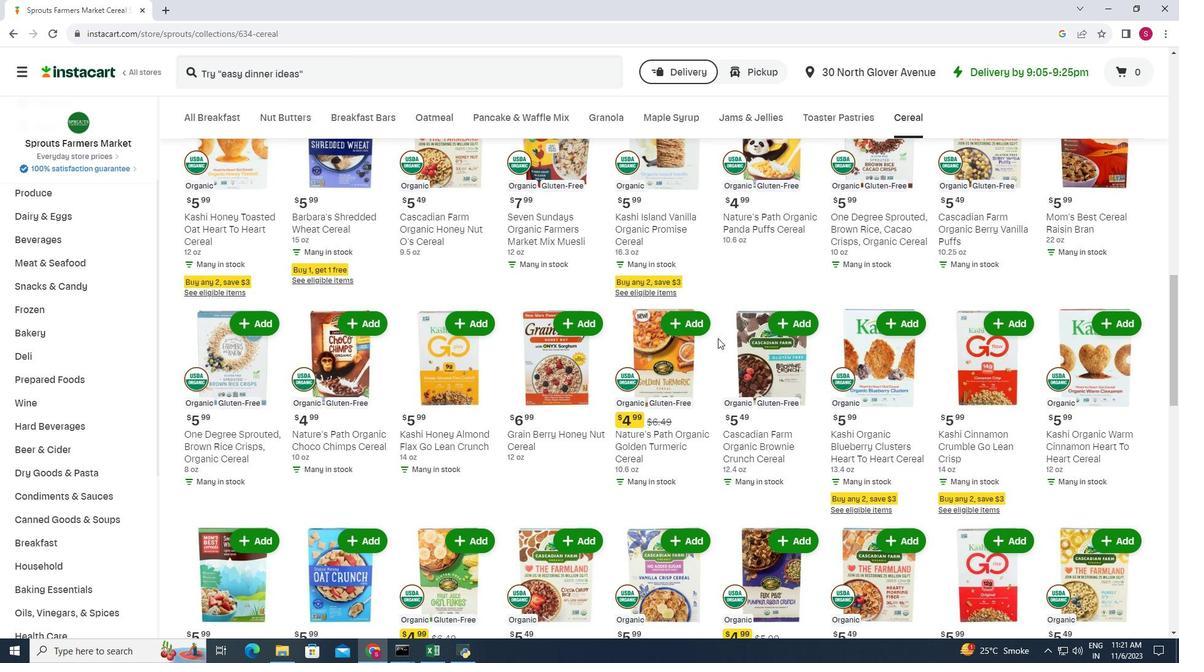 
Action: Mouse scrolled (718, 337) with delta (0, 0)
Screenshot: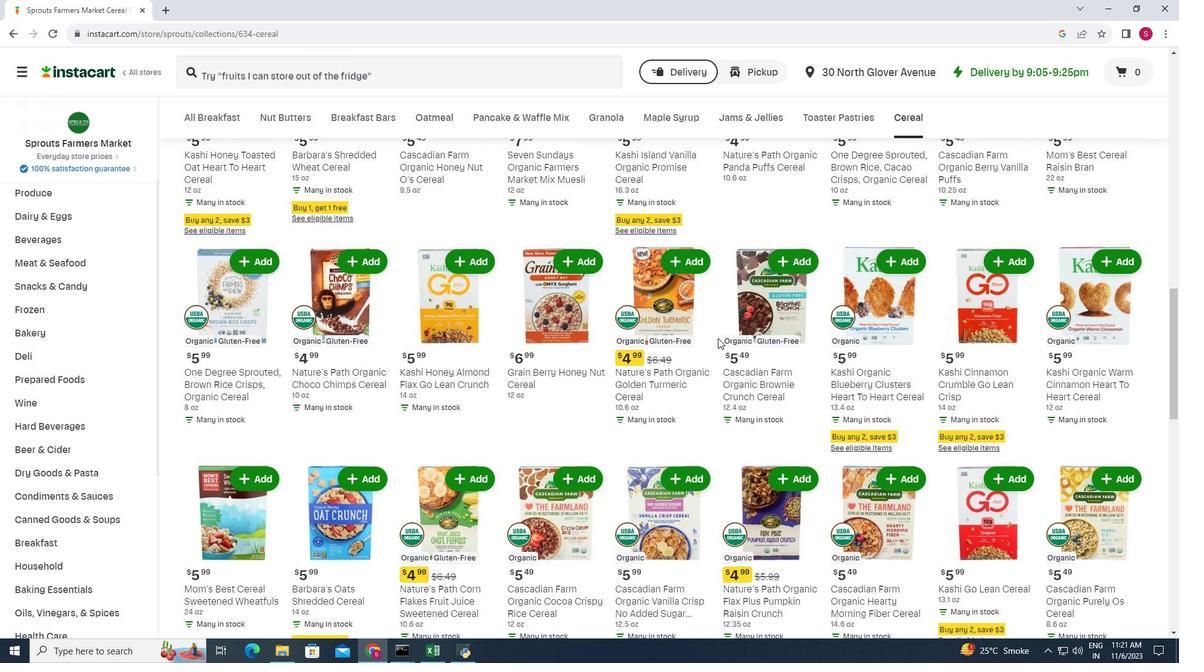 
Action: Mouse scrolled (718, 337) with delta (0, 0)
Screenshot: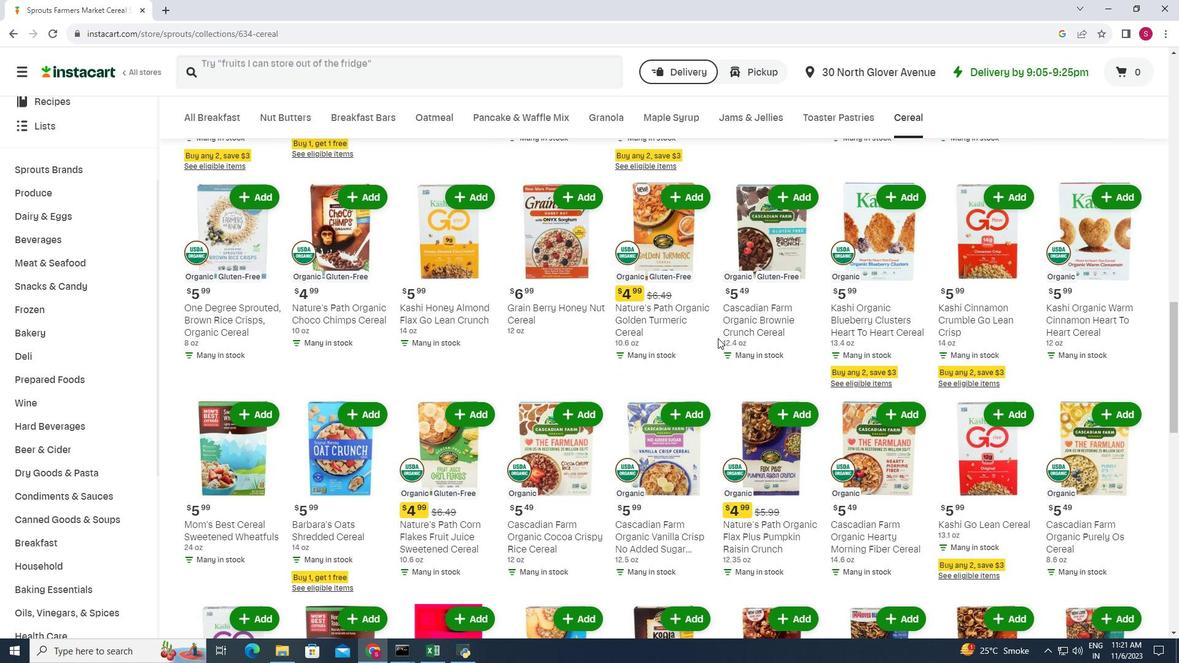 
Action: Mouse scrolled (718, 337) with delta (0, 0)
Screenshot: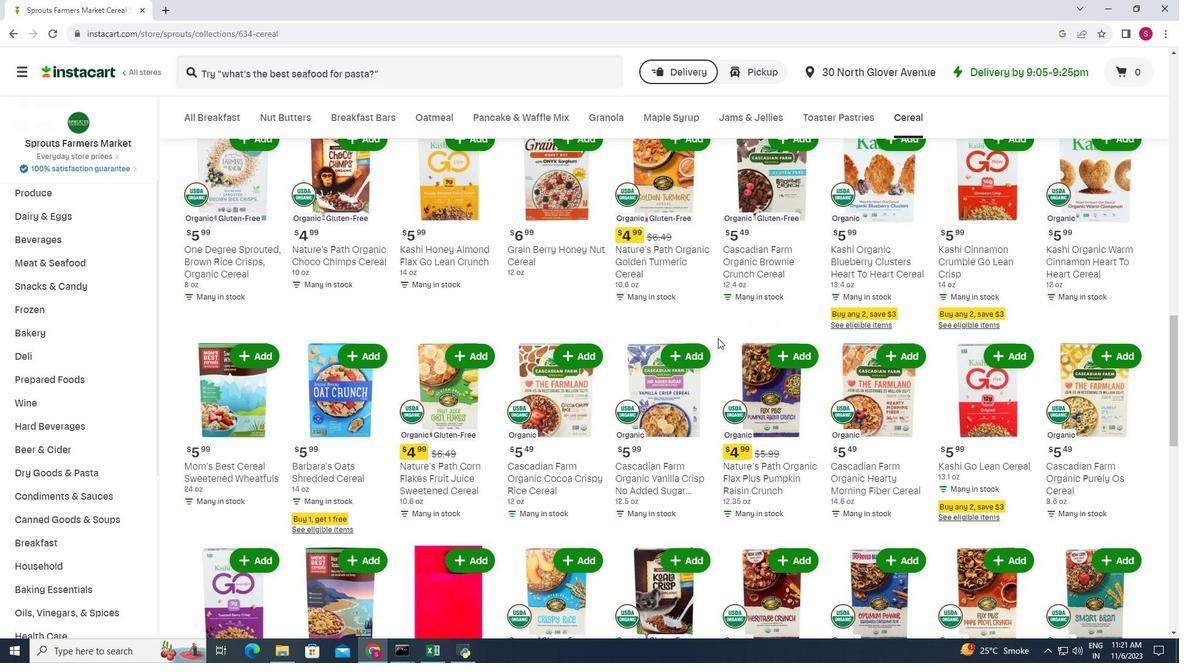 
Action: Mouse scrolled (718, 337) with delta (0, 0)
Screenshot: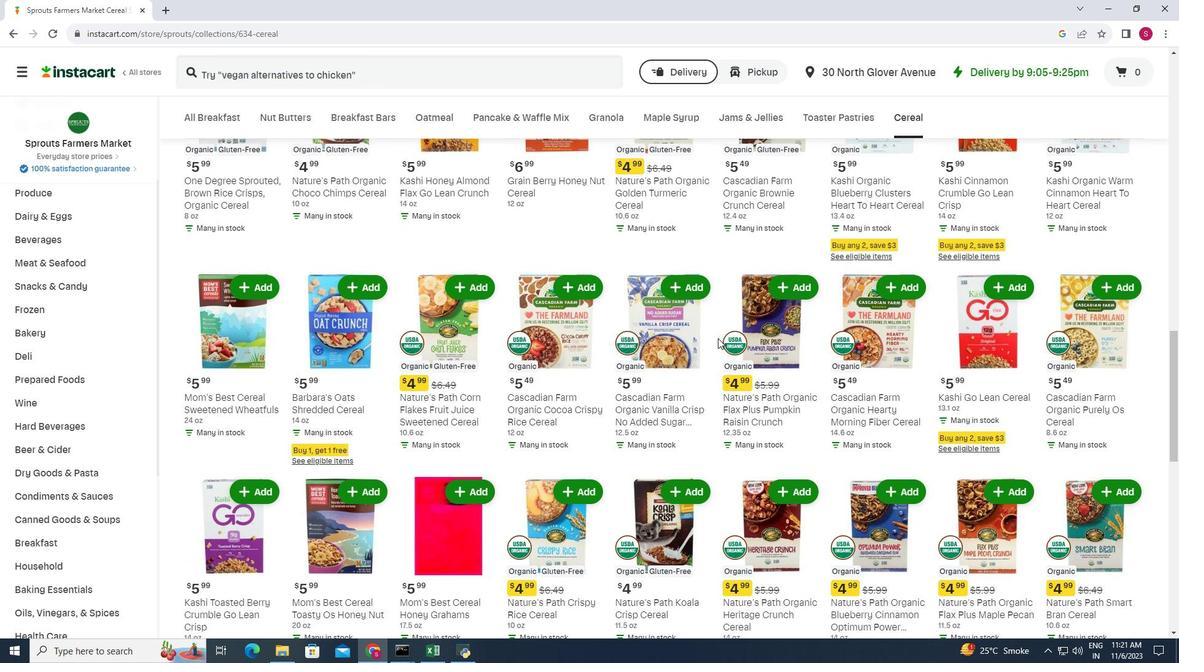 
Action: Mouse scrolled (718, 337) with delta (0, 0)
Screenshot: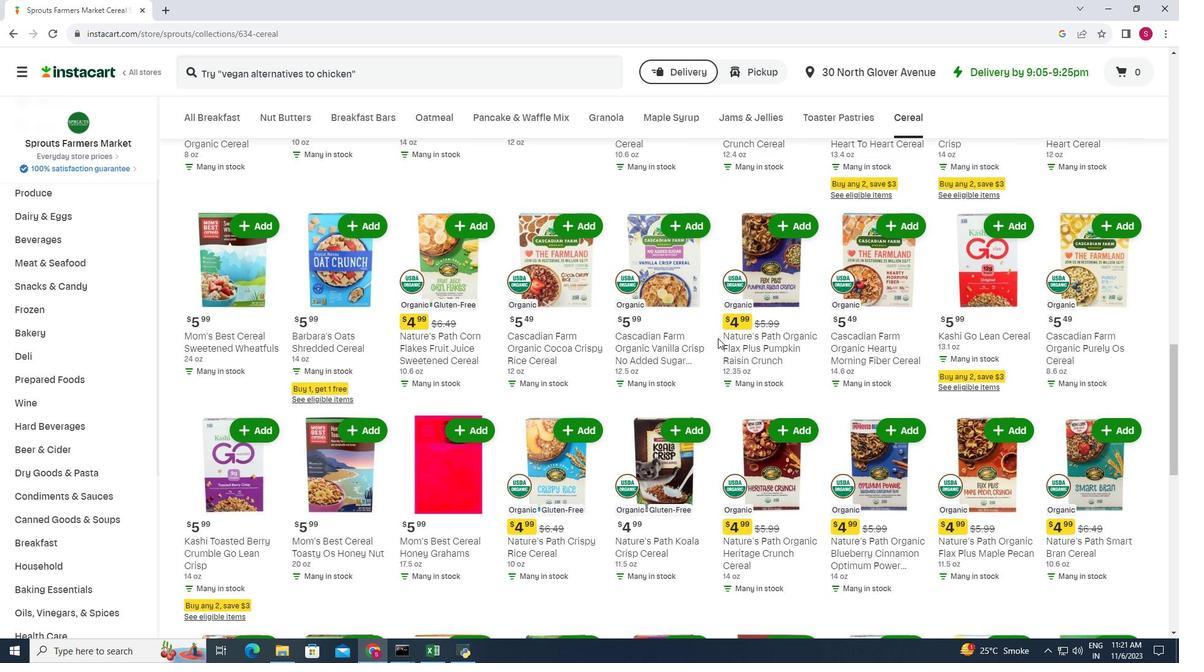 
Action: Mouse scrolled (718, 339) with delta (0, 0)
Screenshot: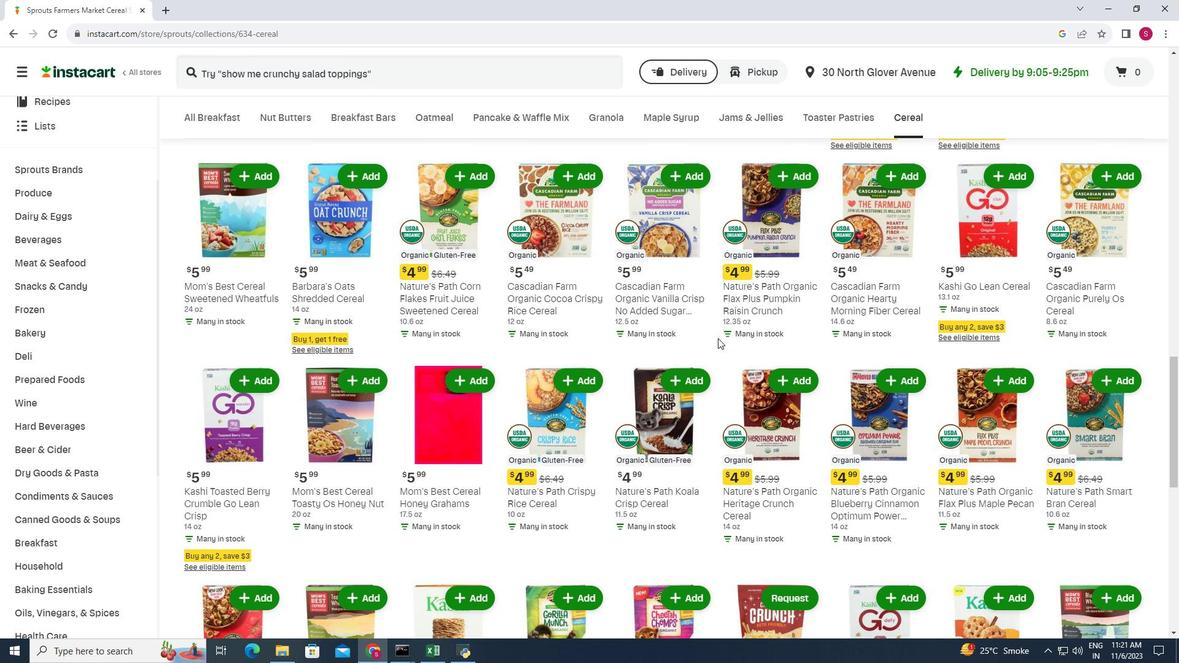 
Action: Mouse scrolled (718, 337) with delta (0, 0)
Screenshot: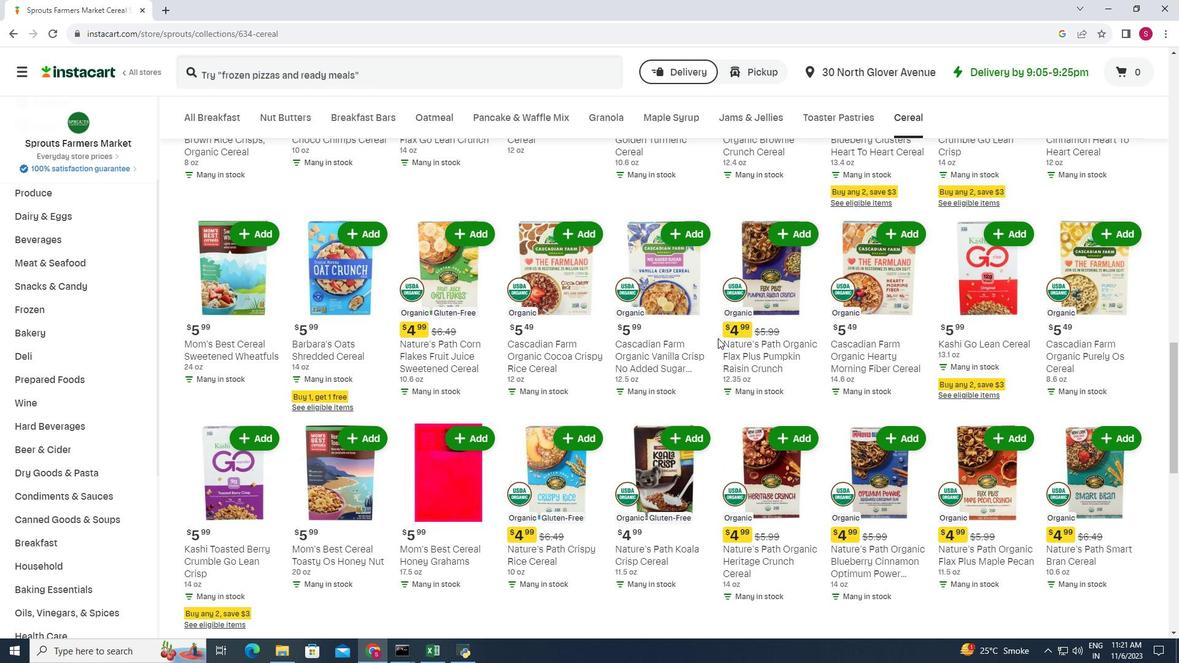 
Action: Mouse scrolled (718, 339) with delta (0, 0)
Screenshot: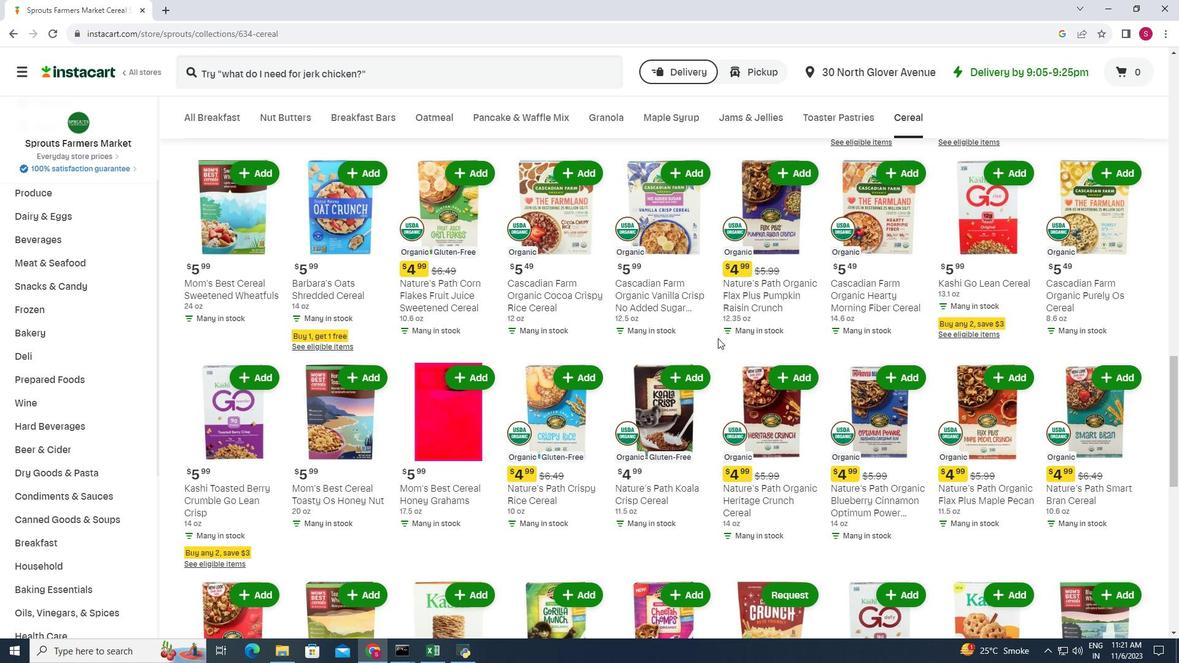 
Action: Mouse scrolled (718, 337) with delta (0, 0)
Screenshot: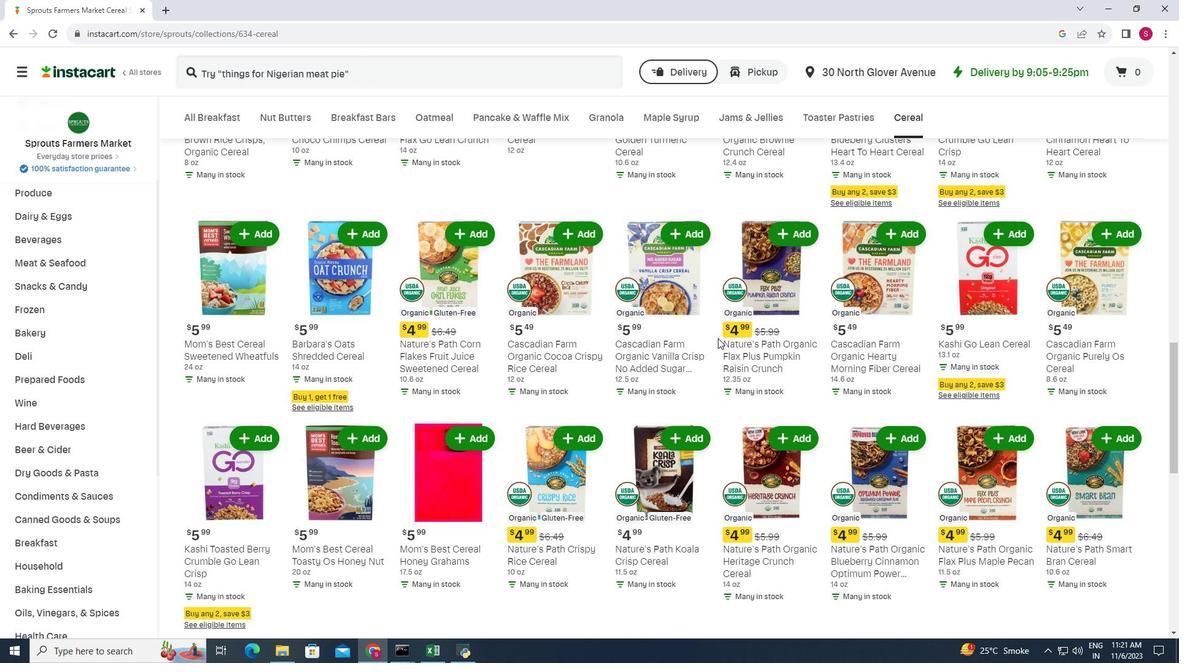 
Action: Mouse scrolled (718, 337) with delta (0, 0)
Screenshot: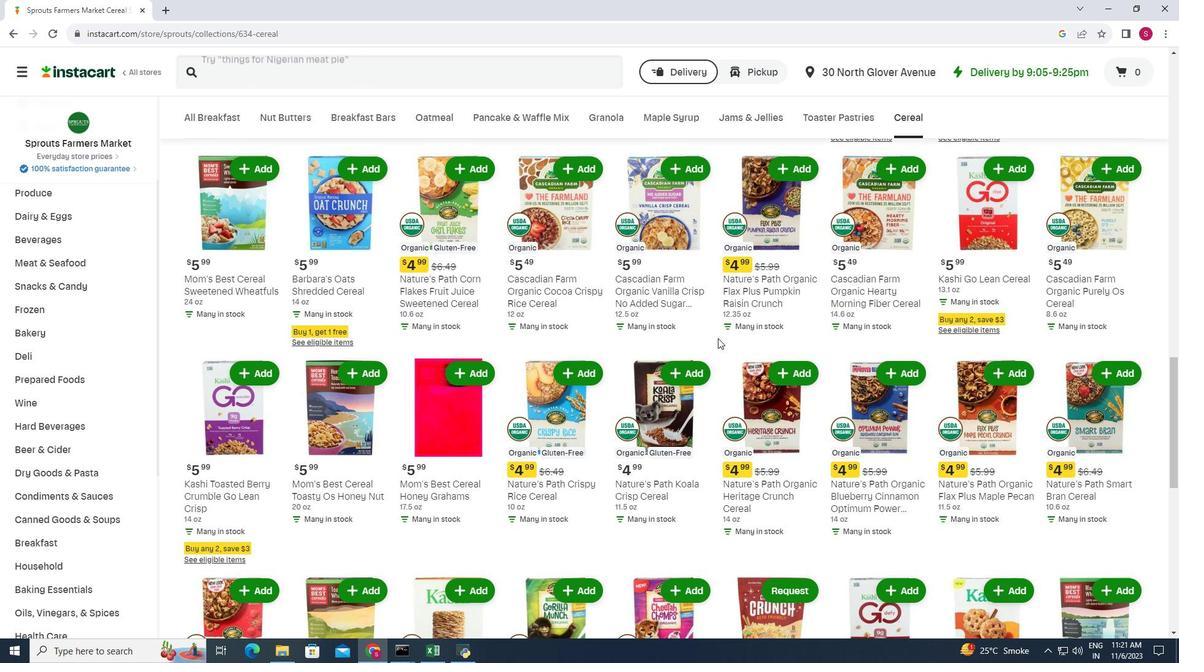 
Action: Mouse scrolled (718, 337) with delta (0, 0)
Screenshot: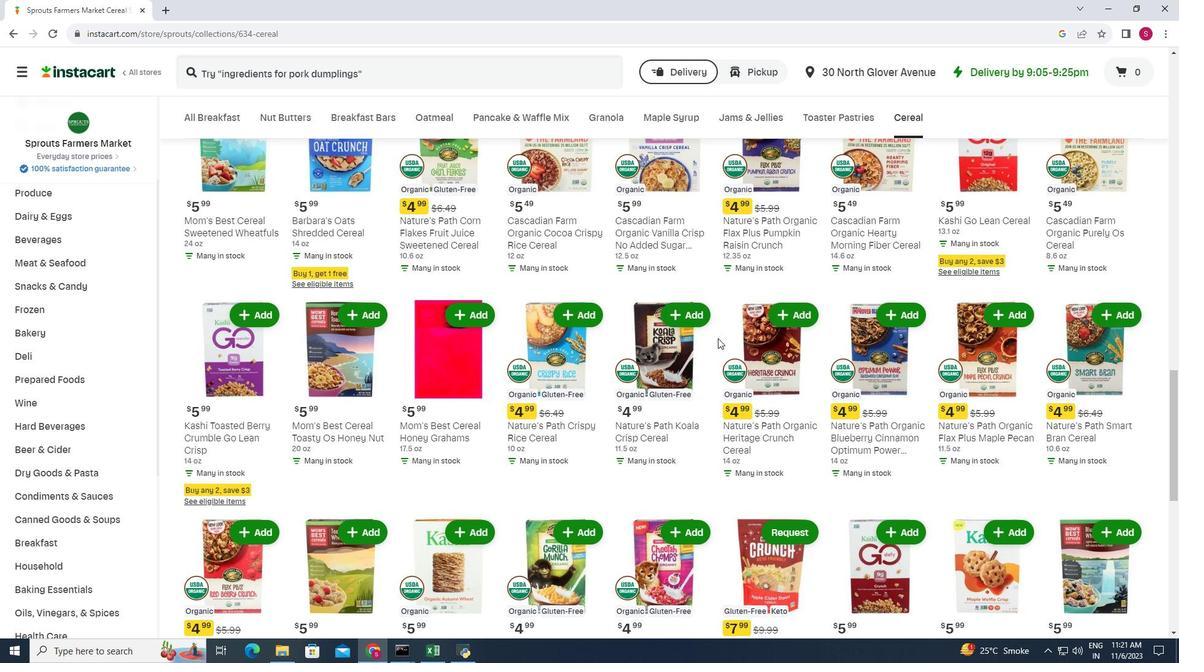 
Action: Mouse moved to (712, 345)
Screenshot: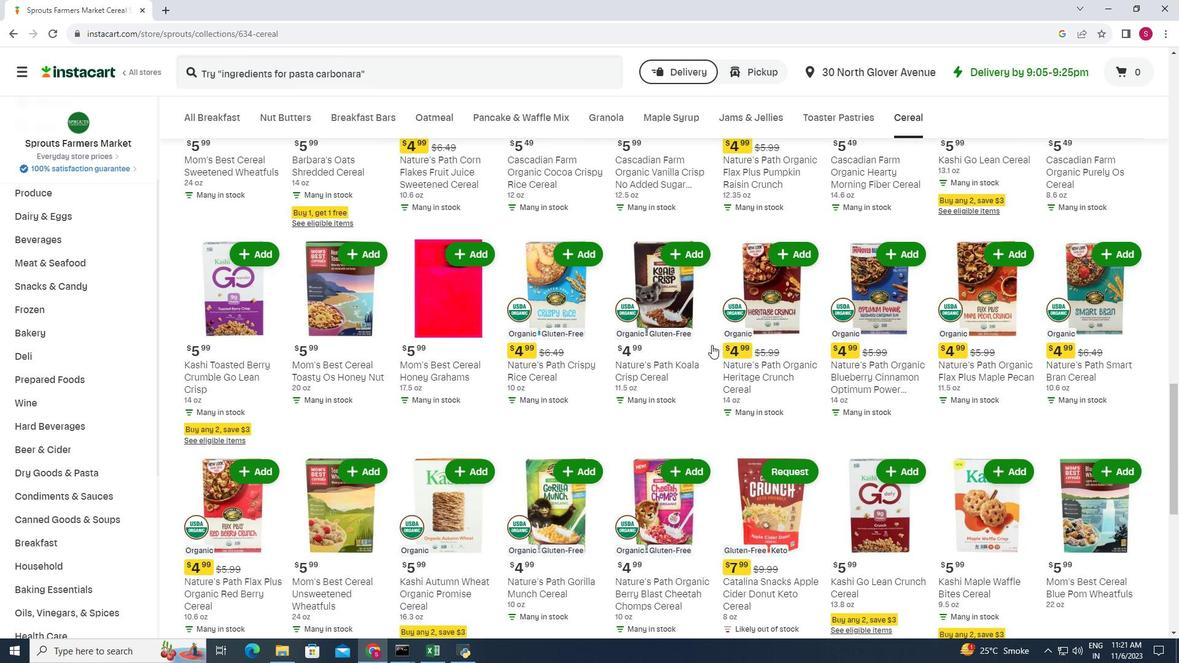 
Action: Mouse scrolled (712, 344) with delta (0, 0)
Screenshot: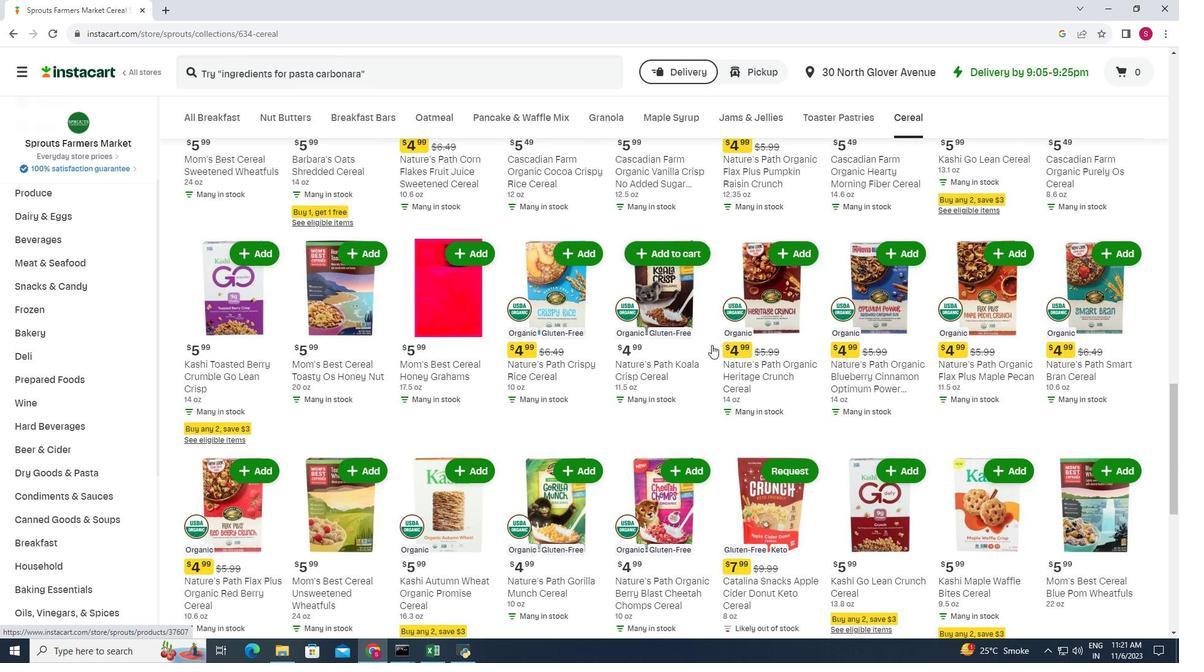 
Action: Mouse scrolled (712, 344) with delta (0, 0)
Screenshot: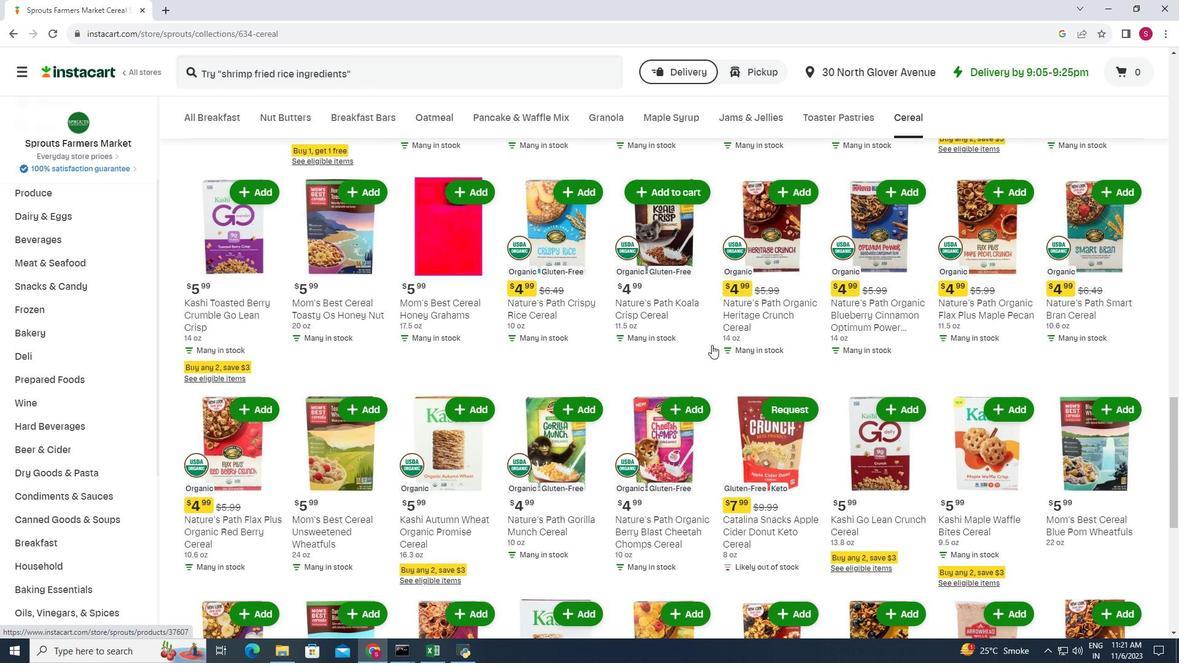 
Action: Mouse scrolled (712, 345) with delta (0, 0)
Screenshot: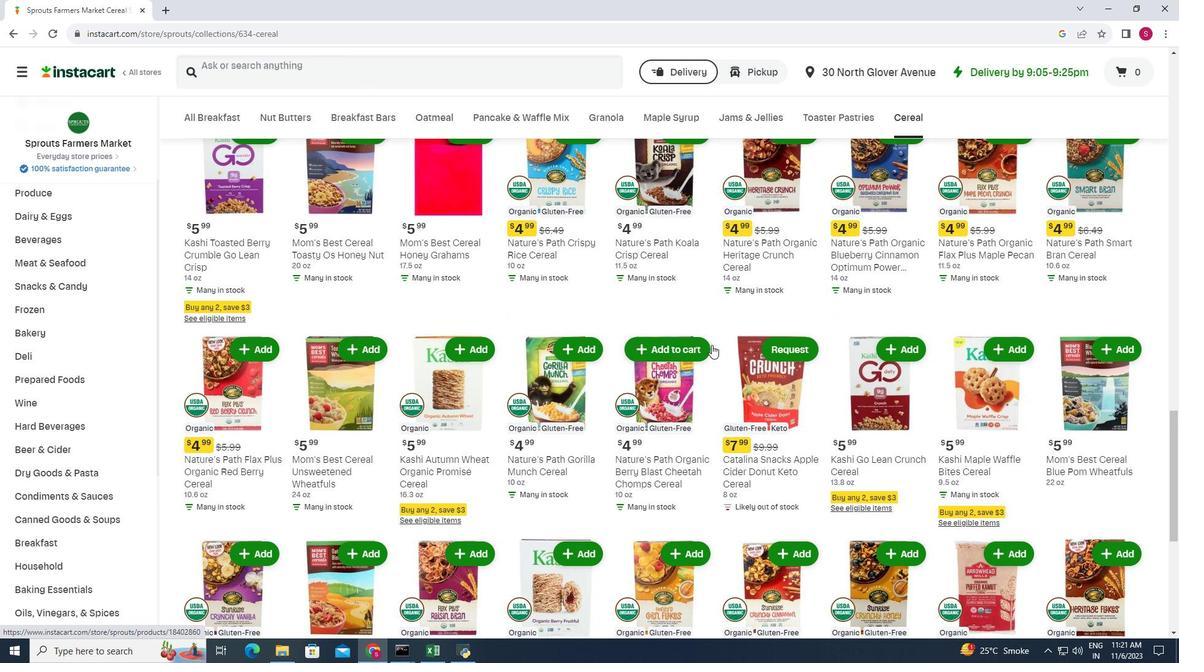 
Action: Mouse scrolled (712, 344) with delta (0, 0)
Screenshot: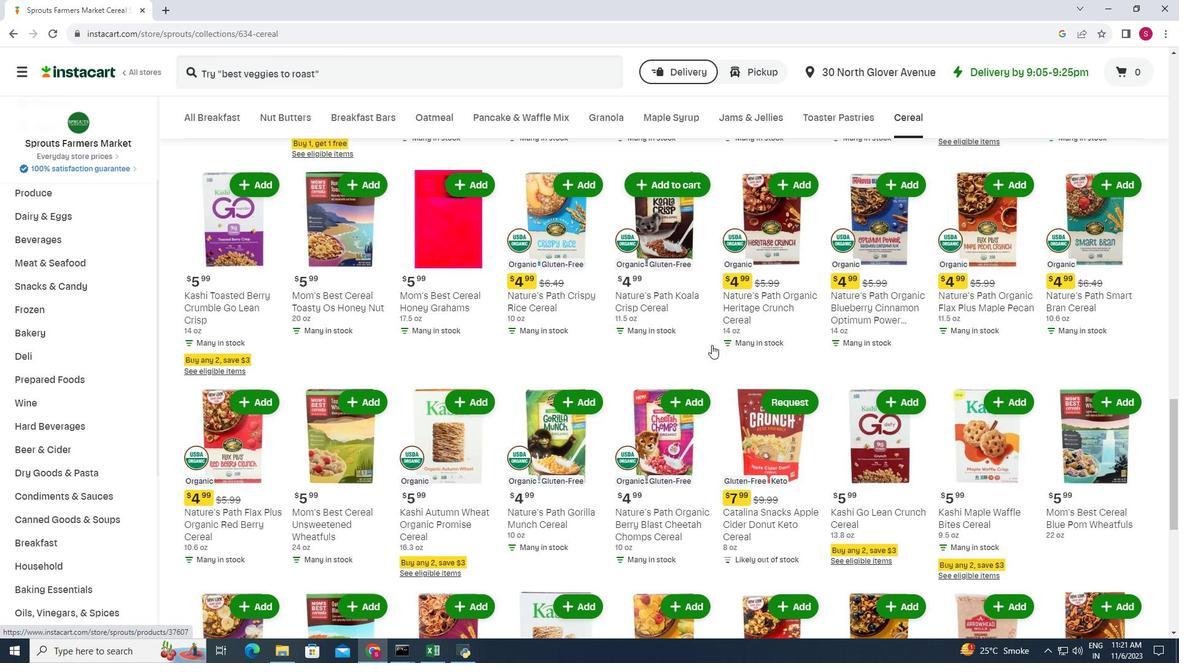
Action: Mouse scrolled (712, 344) with delta (0, 0)
Screenshot: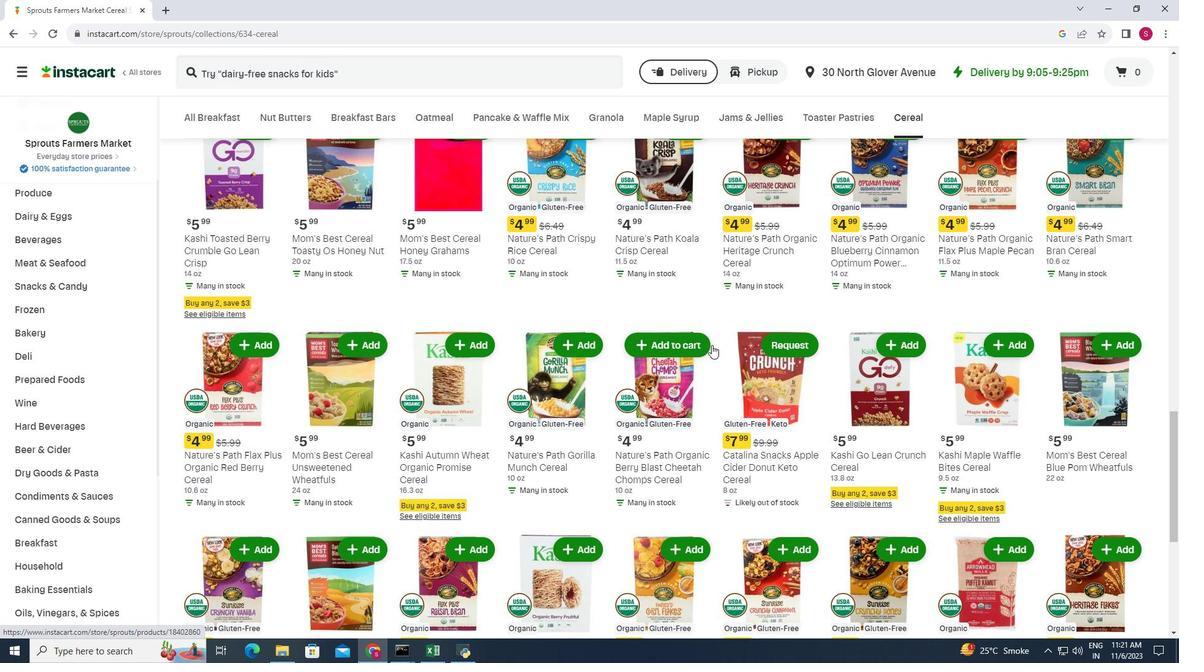 
Action: Mouse scrolled (712, 344) with delta (0, 0)
Screenshot: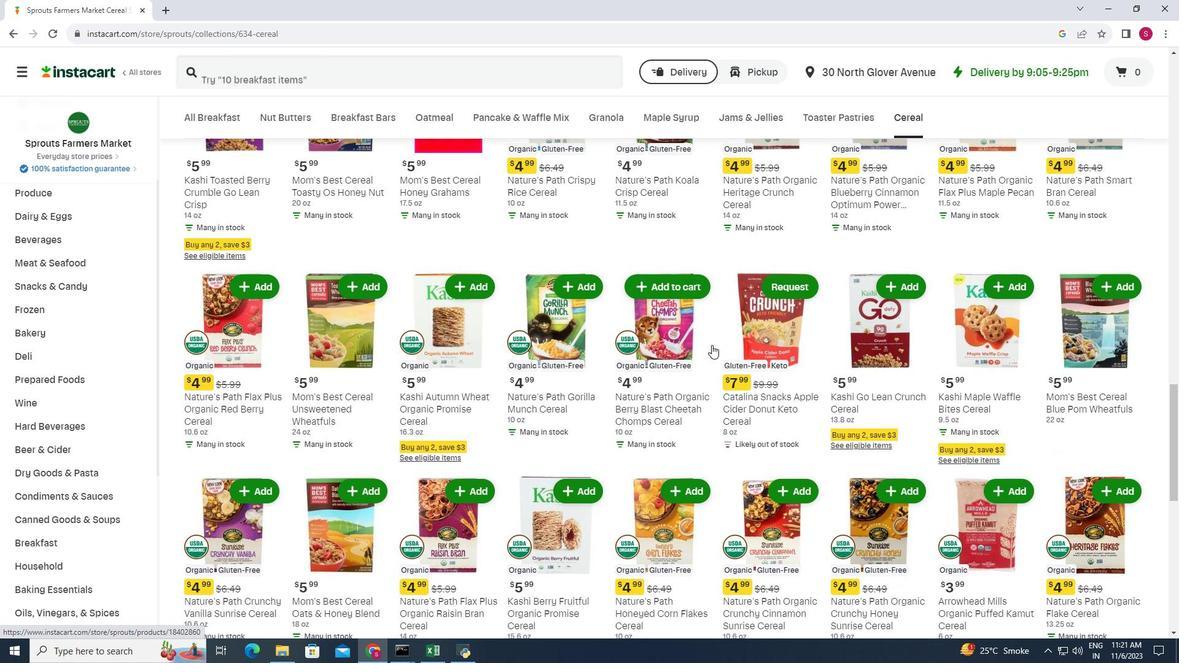 
Action: Mouse scrolled (712, 344) with delta (0, 0)
Screenshot: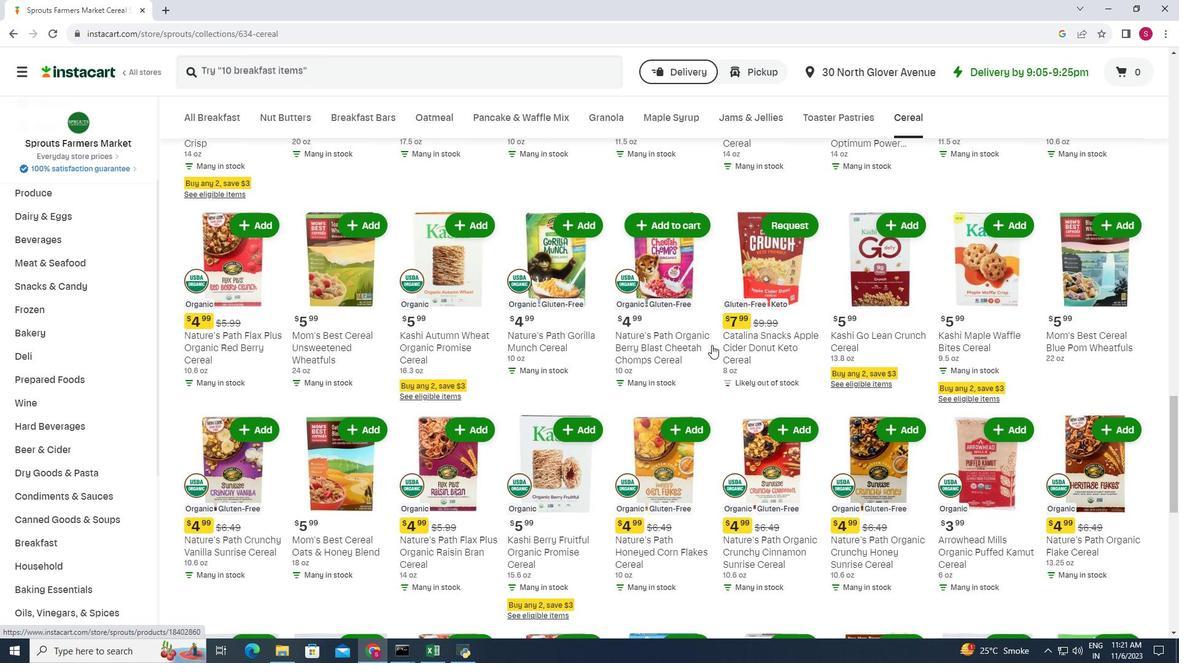 
Action: Mouse scrolled (712, 344) with delta (0, 0)
Screenshot: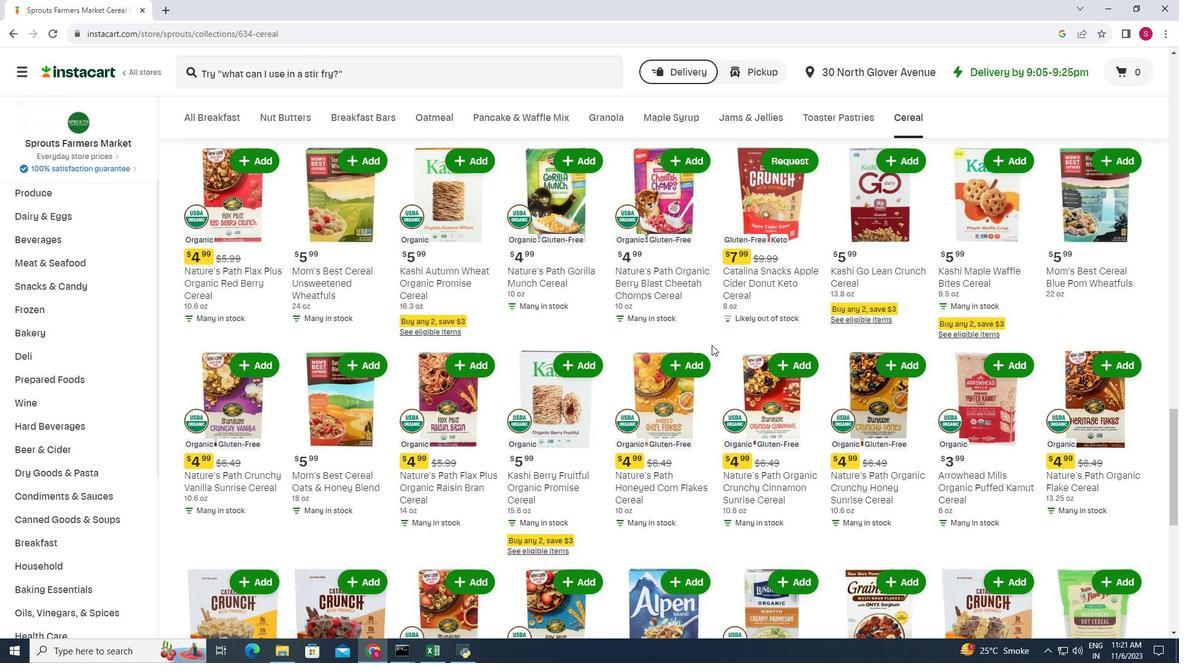 
Action: Mouse scrolled (712, 345) with delta (0, 0)
Screenshot: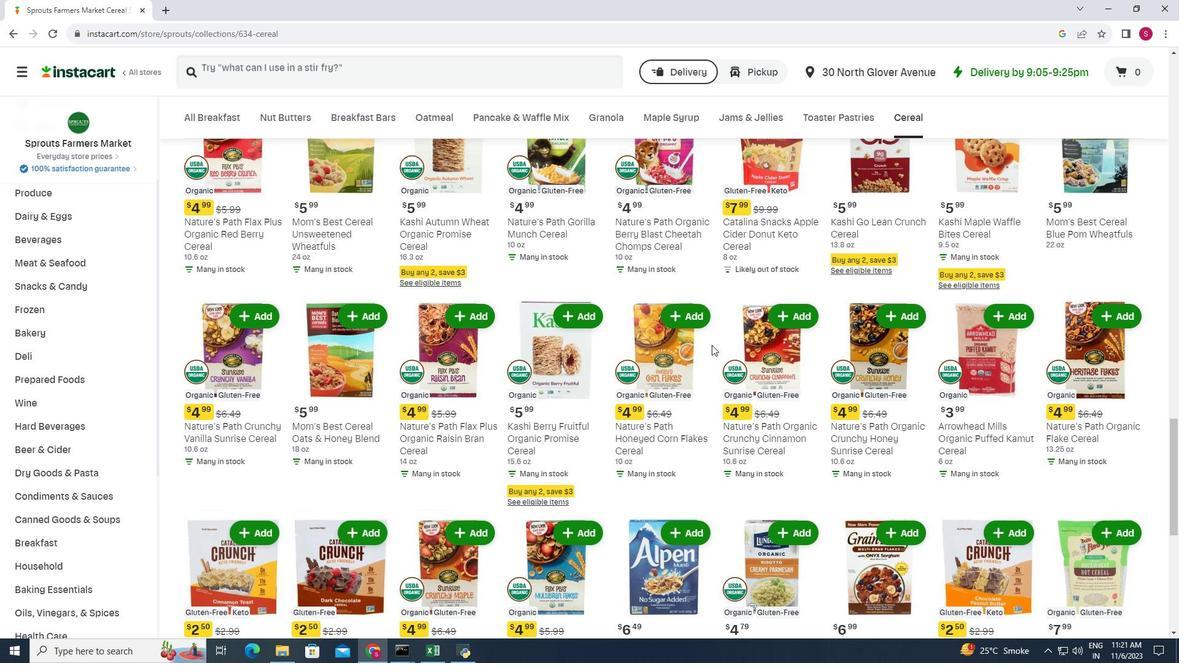 
Action: Mouse scrolled (712, 345) with delta (0, 0)
Screenshot: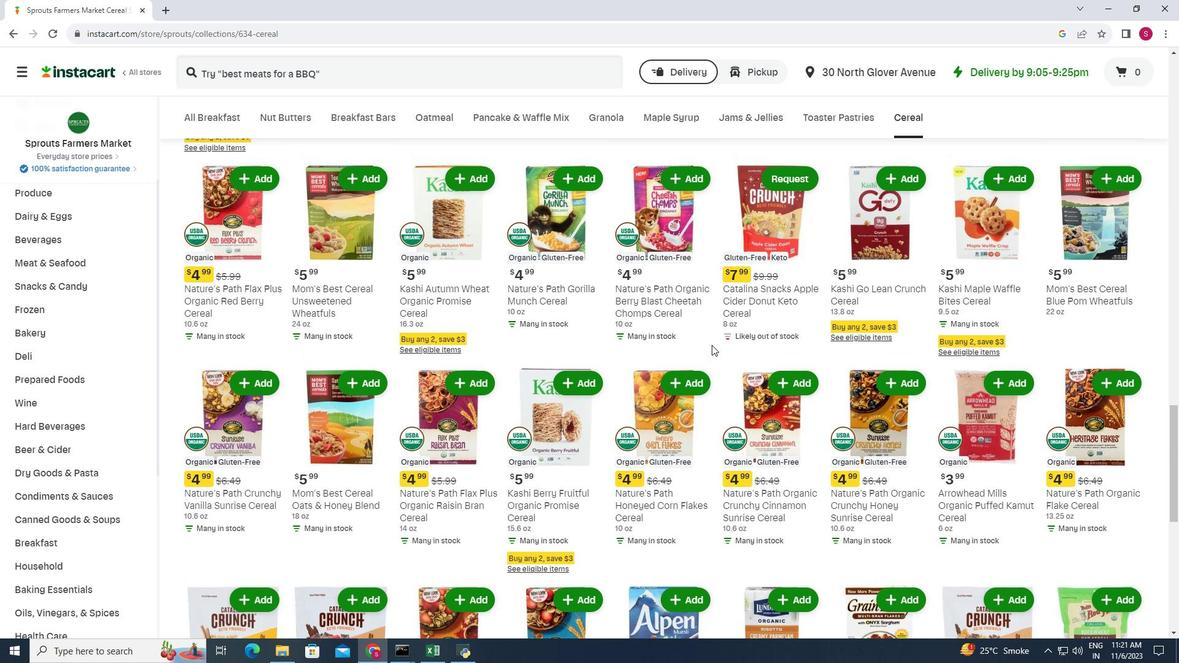 
Action: Mouse scrolled (712, 345) with delta (0, 0)
Screenshot: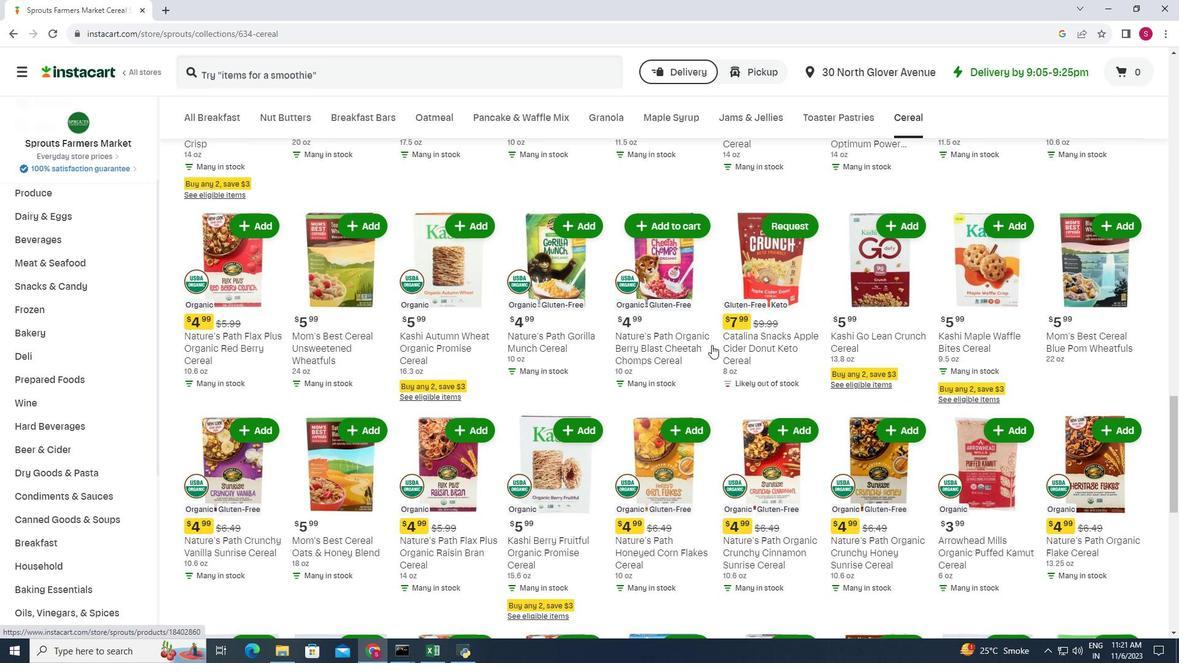 
Action: Mouse scrolled (712, 344) with delta (0, 0)
Screenshot: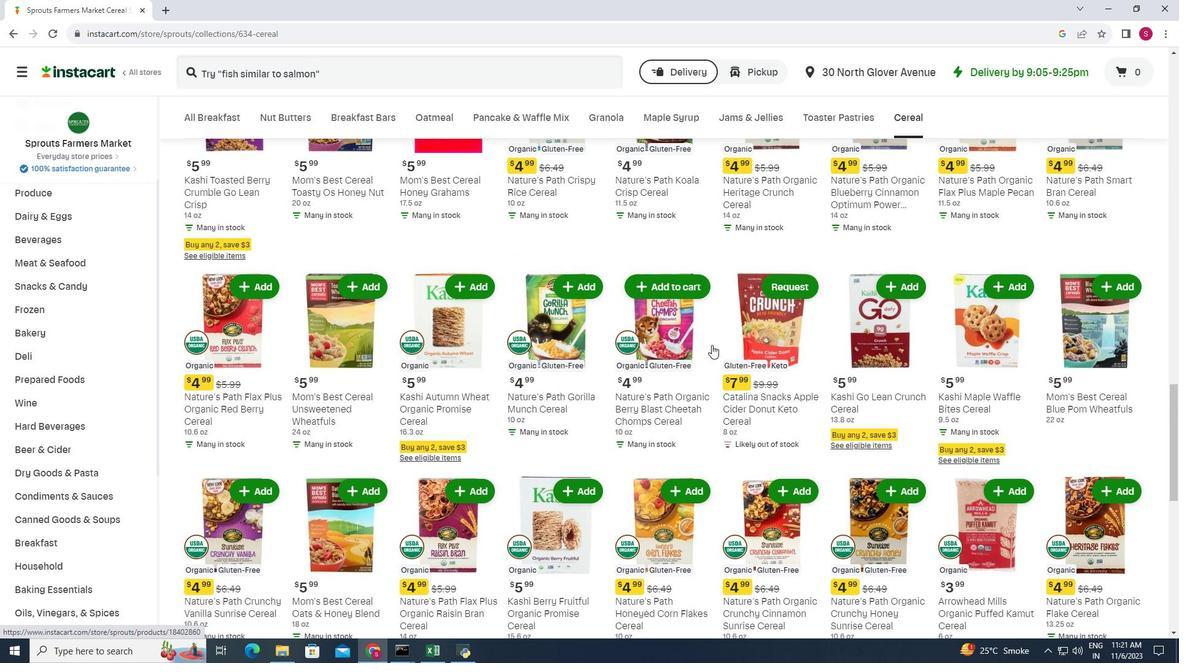 
Action: Mouse scrolled (712, 344) with delta (0, 0)
Screenshot: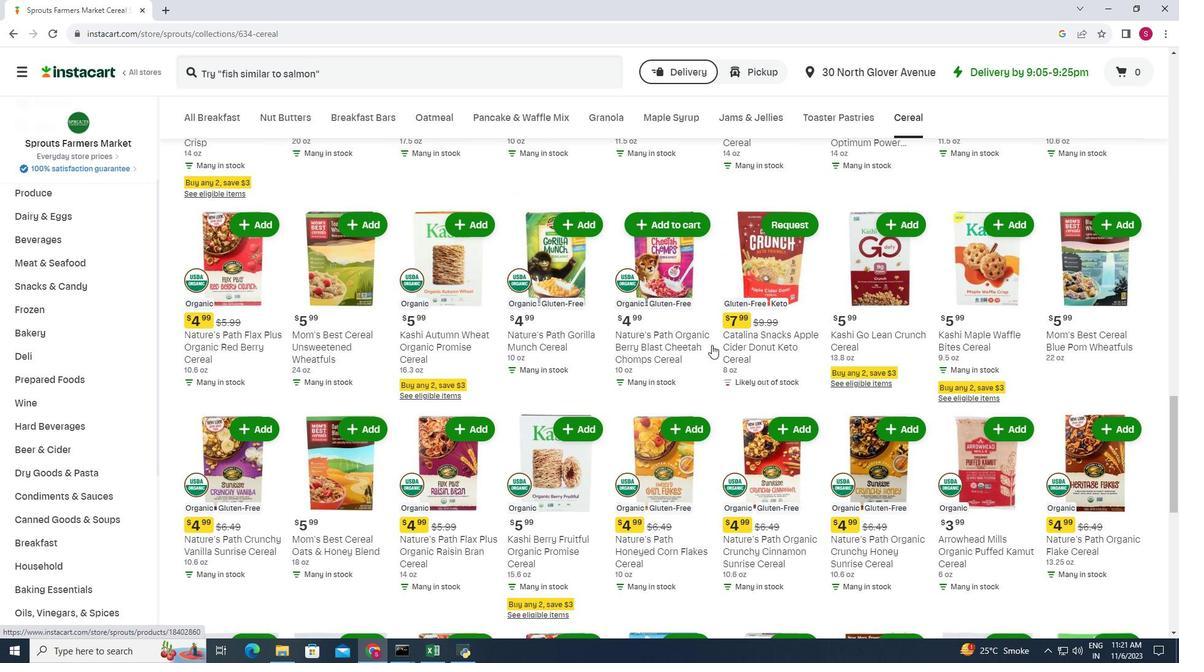
Action: Mouse scrolled (712, 344) with delta (0, 0)
Screenshot: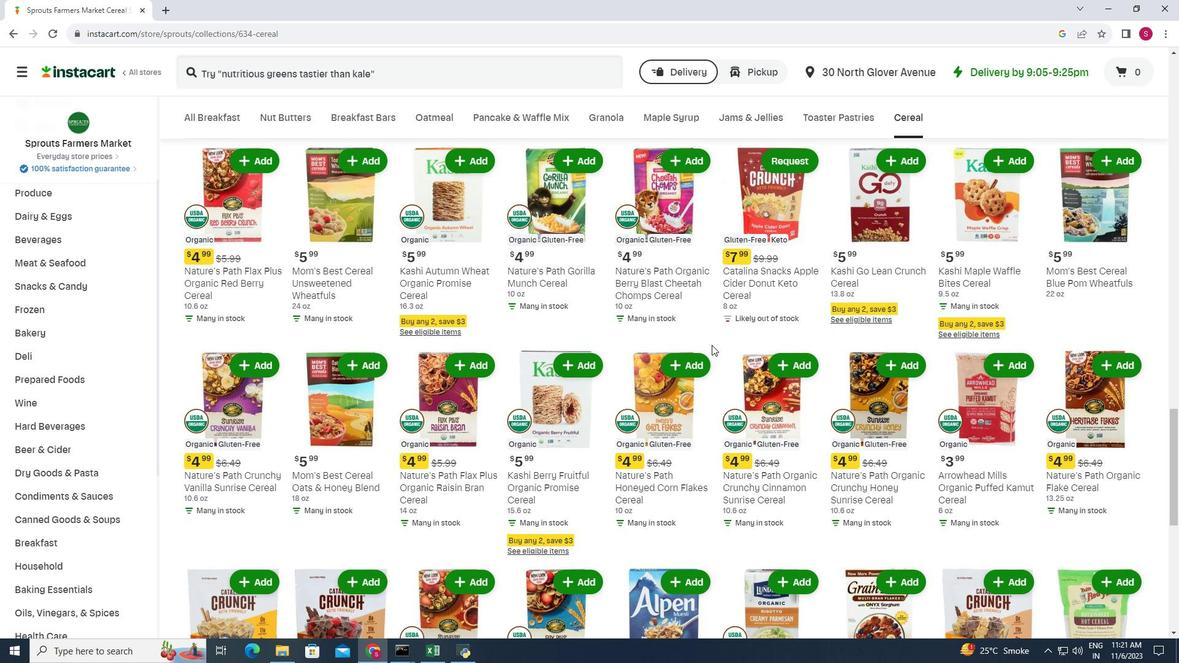 
Action: Mouse scrolled (712, 344) with delta (0, 0)
Screenshot: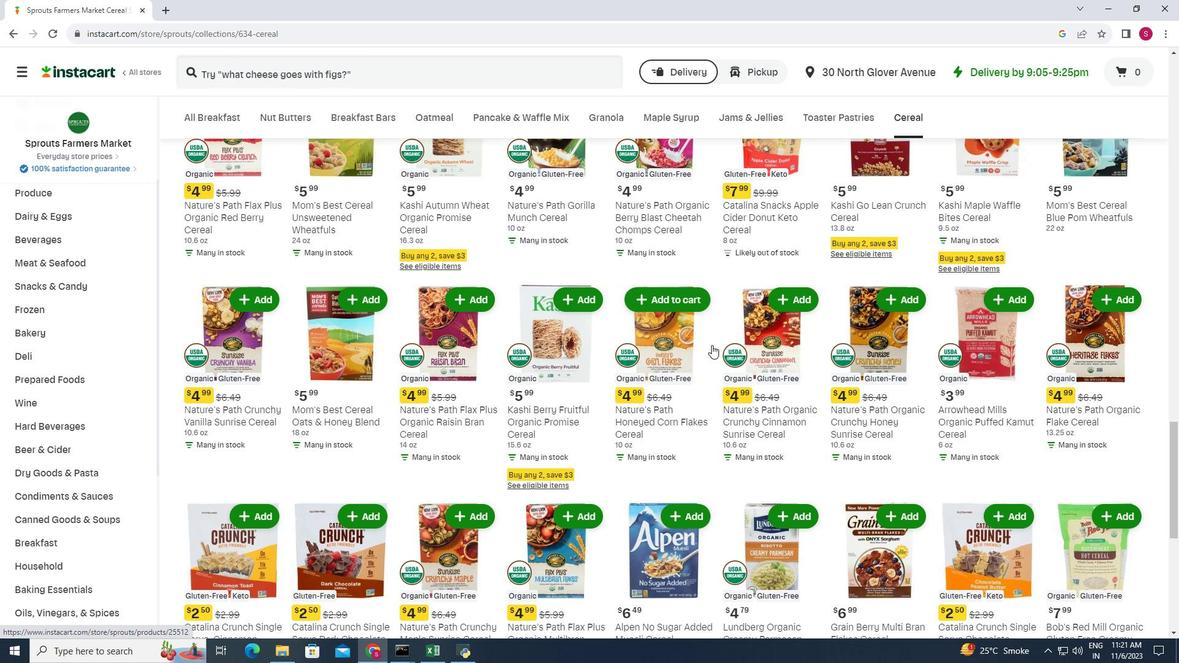 
Action: Mouse moved to (1114, 234)
Screenshot: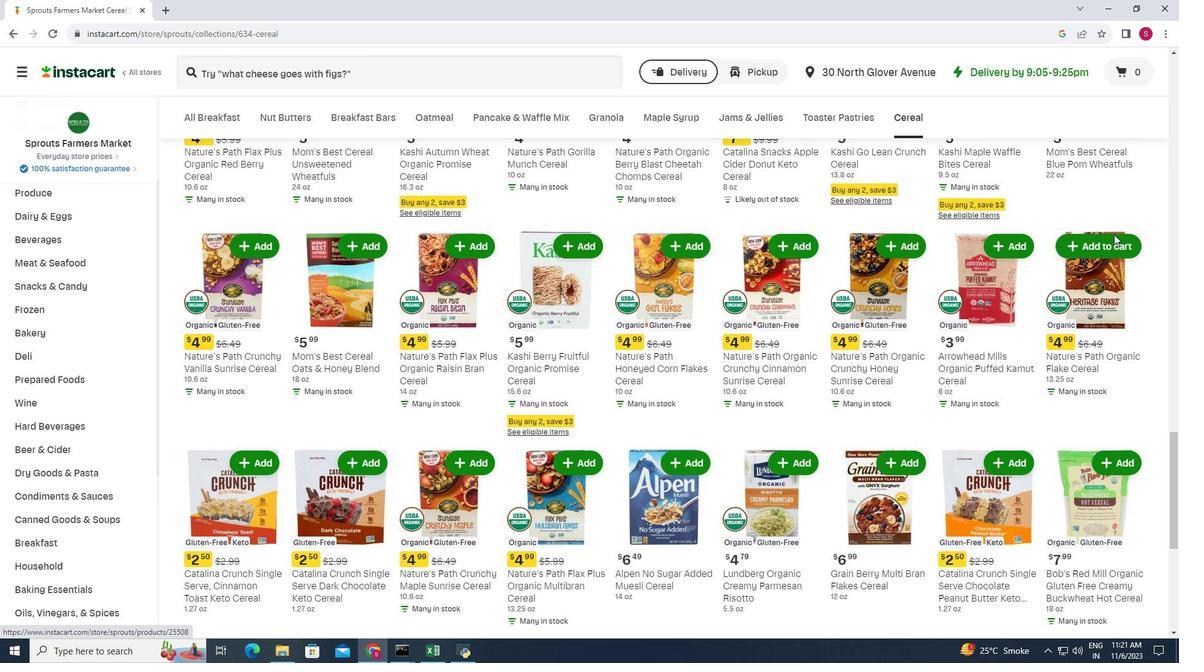 
Action: Mouse pressed left at (1114, 234)
Screenshot: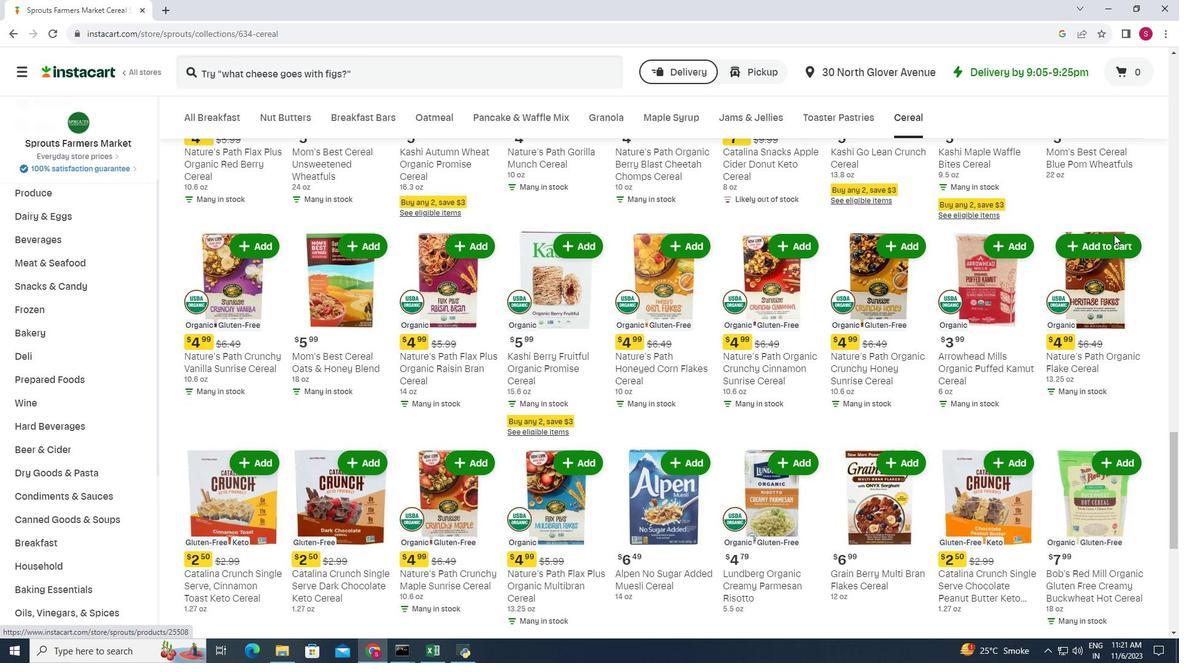 
Action: Mouse moved to (1122, 245)
Screenshot: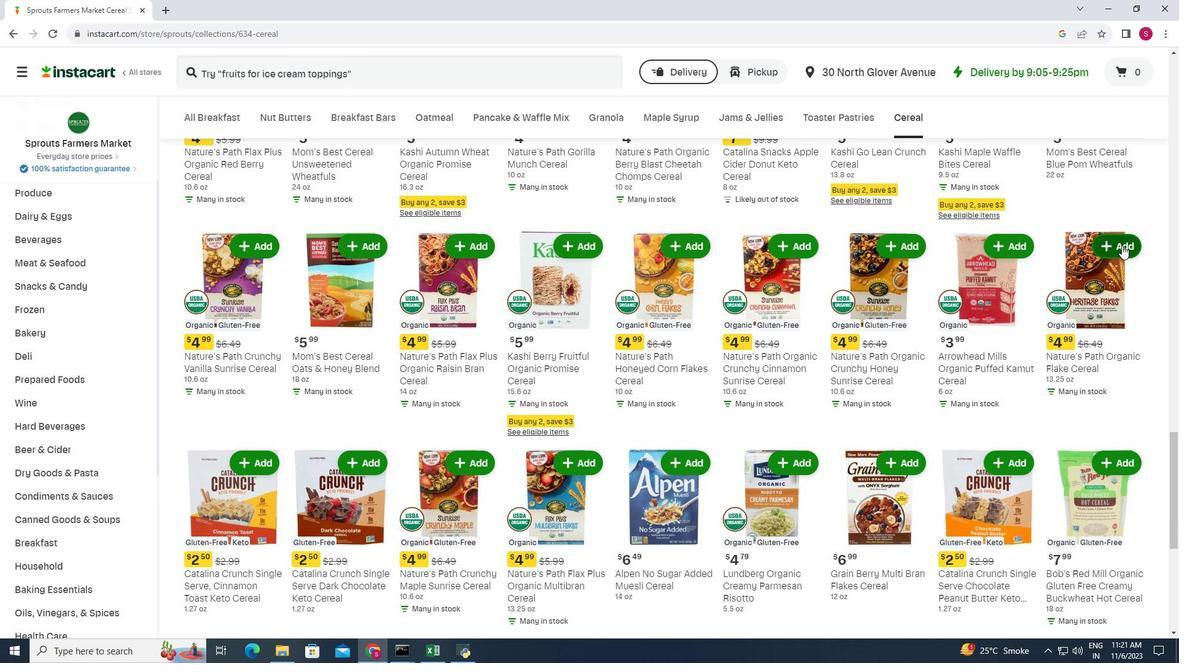 
Action: Mouse pressed left at (1122, 245)
Screenshot: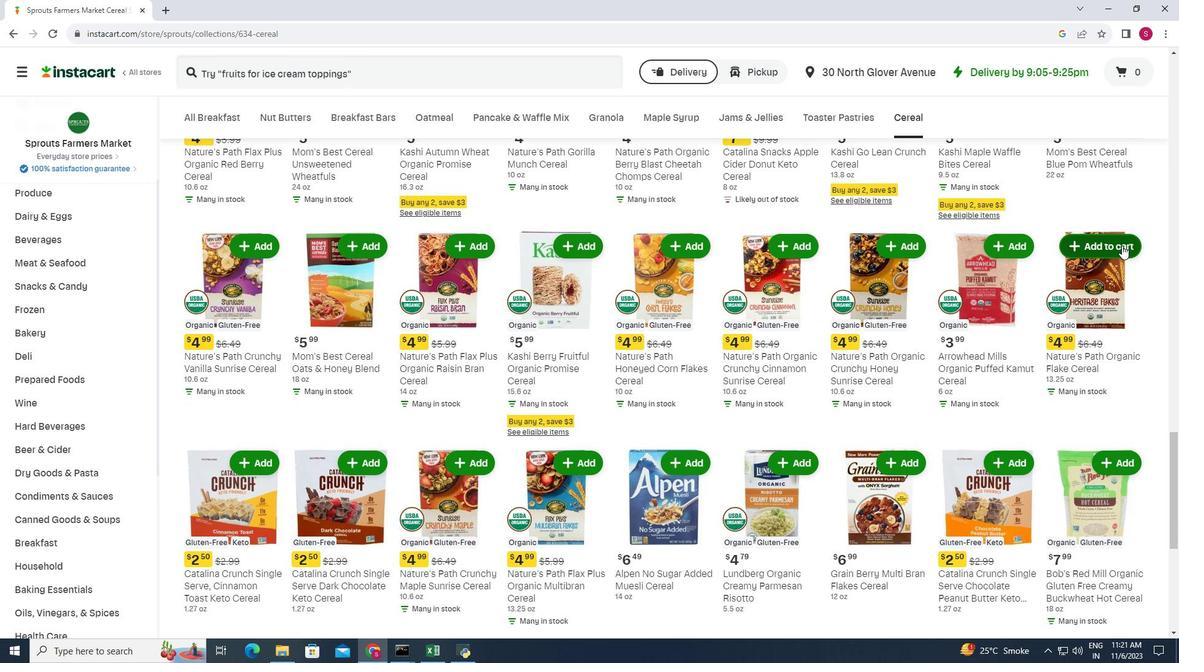 
Action: Mouse moved to (1082, 202)
Screenshot: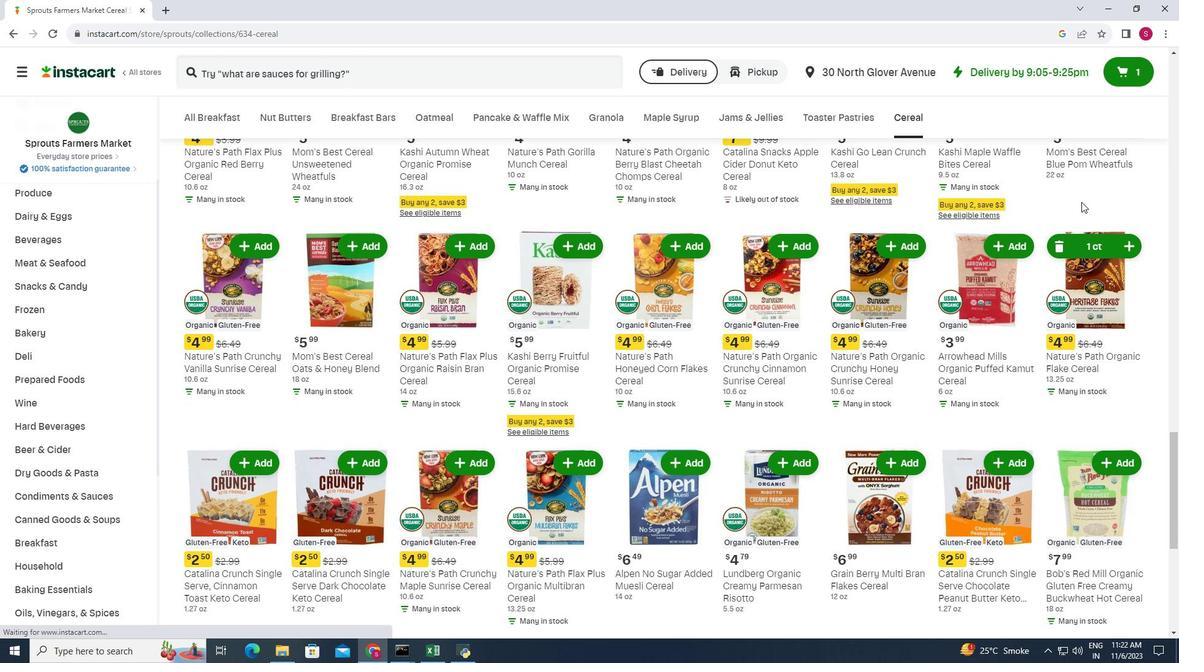 
